 Task: Find connections with filter location Chipiona with filter topic #Automationwith filter profile language English with filter current company Hyundai Motor India Ltd. with filter school Hans Raj College with filter industry Recreational Facilities with filter service category Video Animation with filter keywords title Artist
Action: Mouse moved to (541, 68)
Screenshot: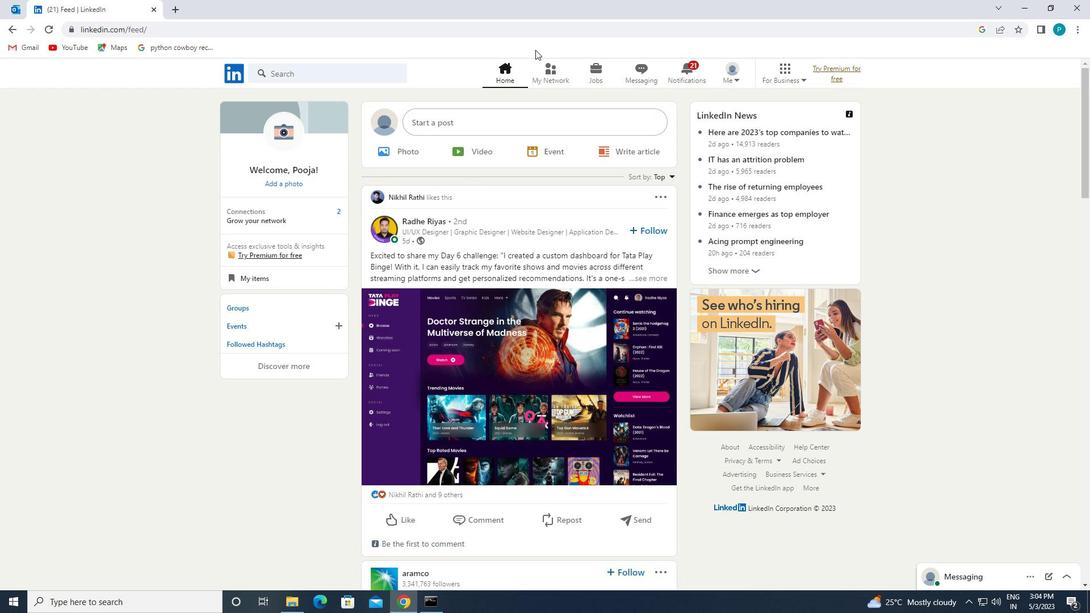 
Action: Mouse pressed left at (541, 68)
Screenshot: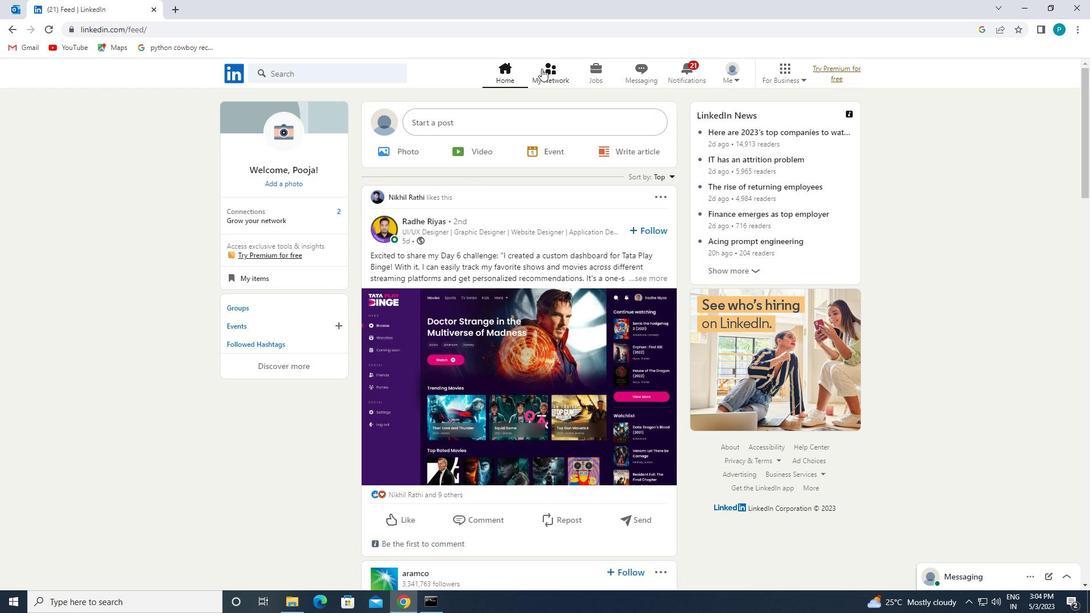 
Action: Mouse moved to (548, 72)
Screenshot: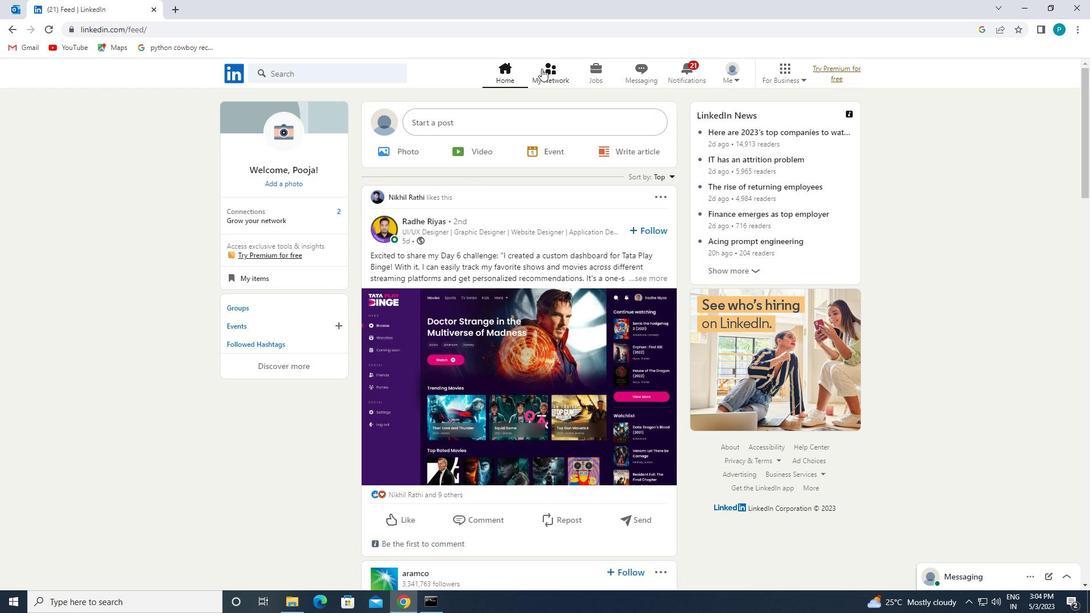 
Action: Mouse pressed left at (548, 72)
Screenshot: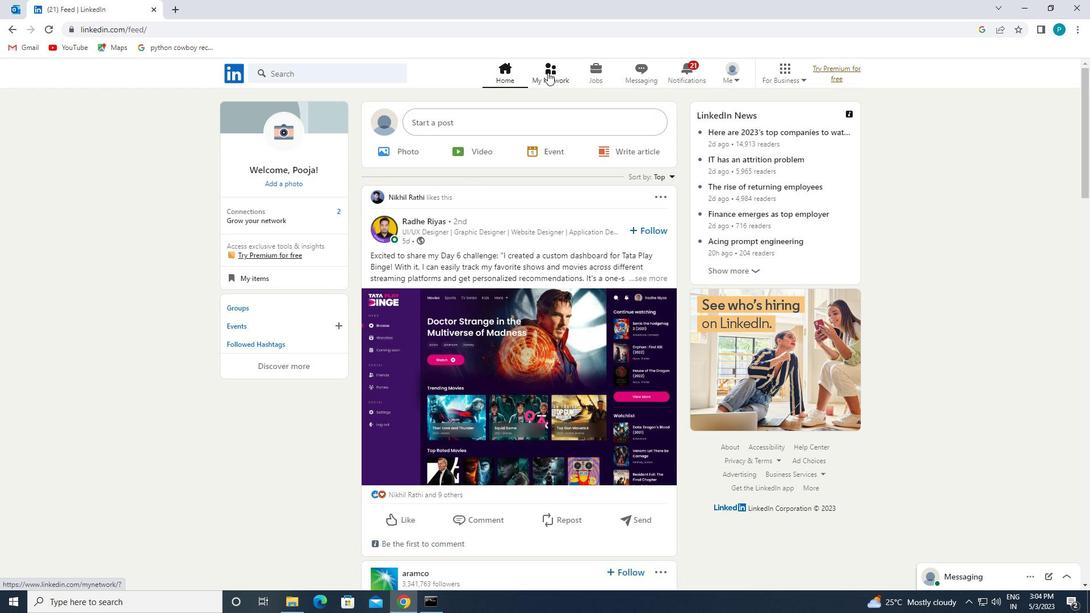 
Action: Mouse moved to (347, 138)
Screenshot: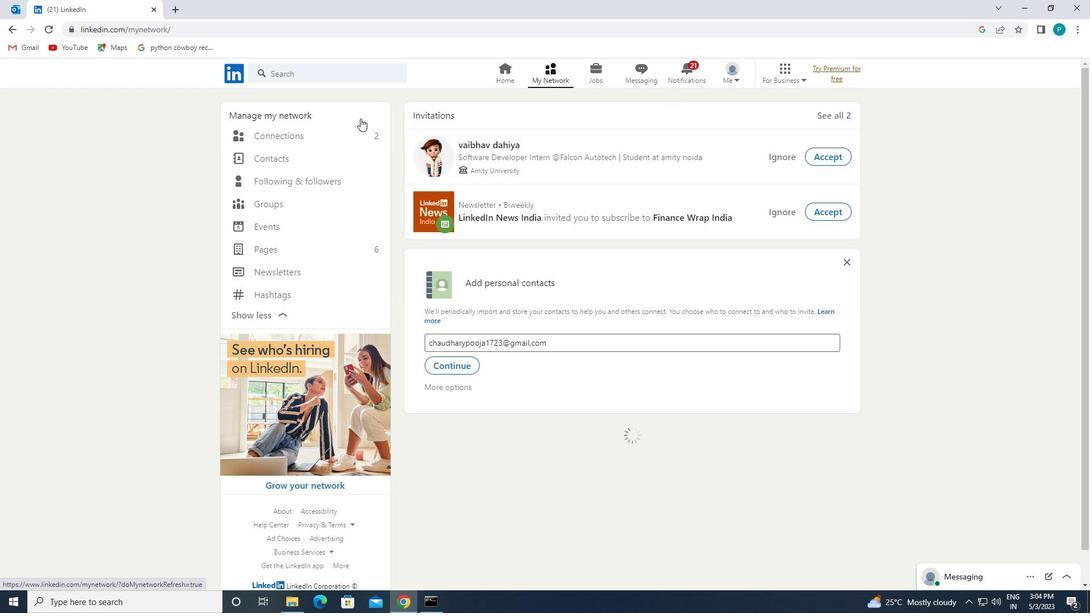 
Action: Mouse pressed left at (347, 138)
Screenshot: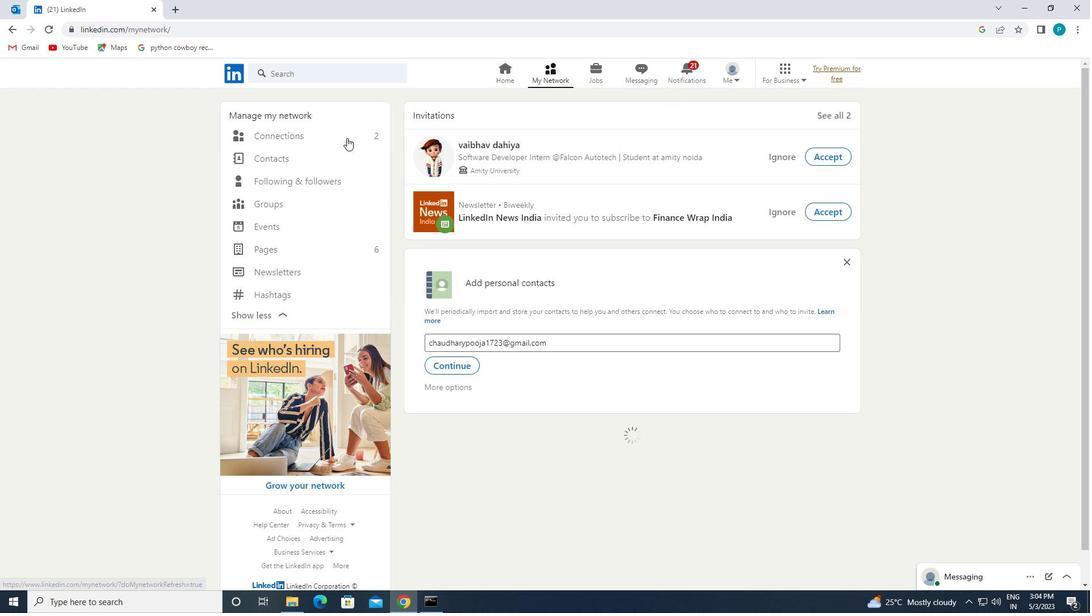 
Action: Mouse moved to (609, 143)
Screenshot: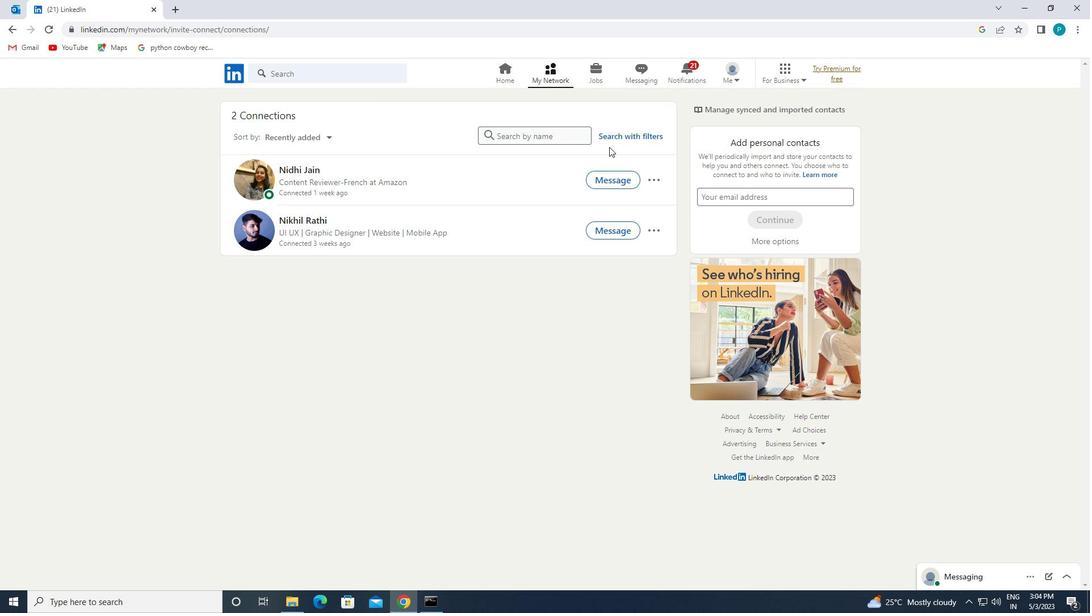 
Action: Mouse pressed left at (609, 143)
Screenshot: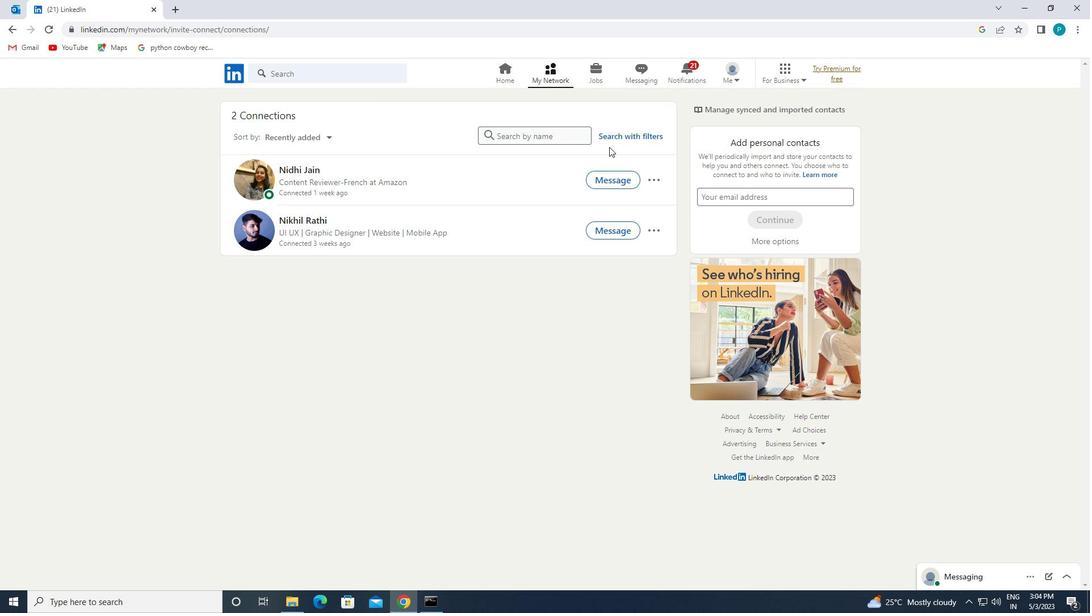 
Action: Mouse moved to (608, 132)
Screenshot: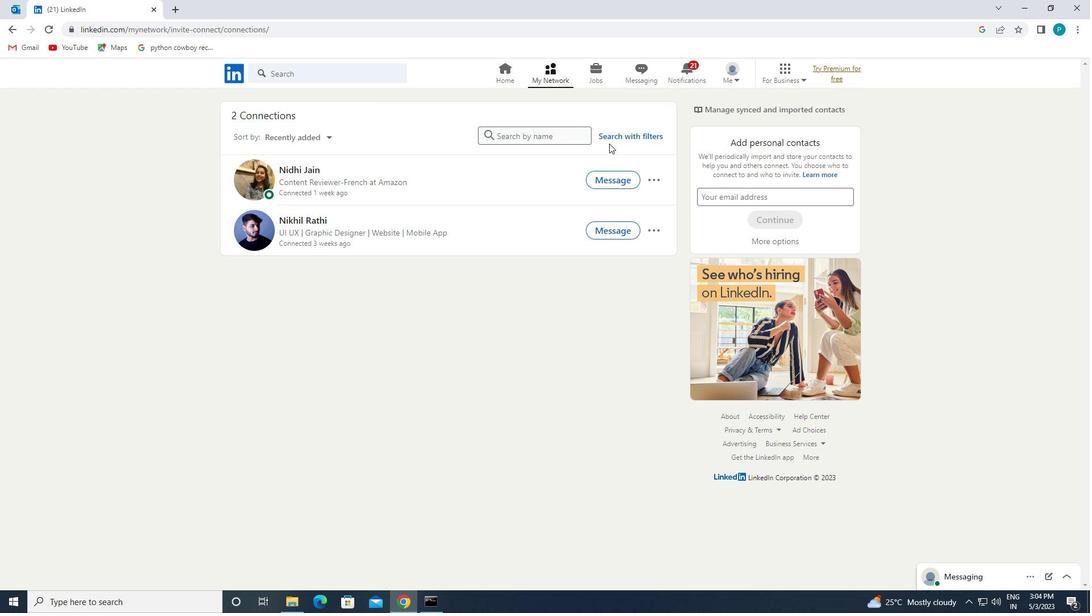 
Action: Mouse pressed left at (608, 132)
Screenshot: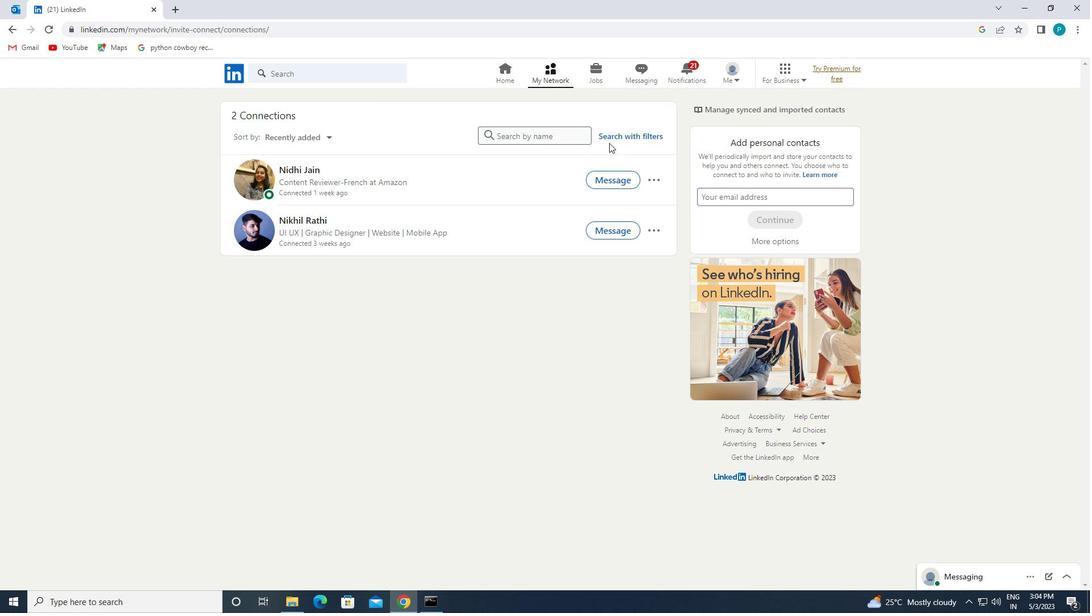 
Action: Mouse moved to (577, 106)
Screenshot: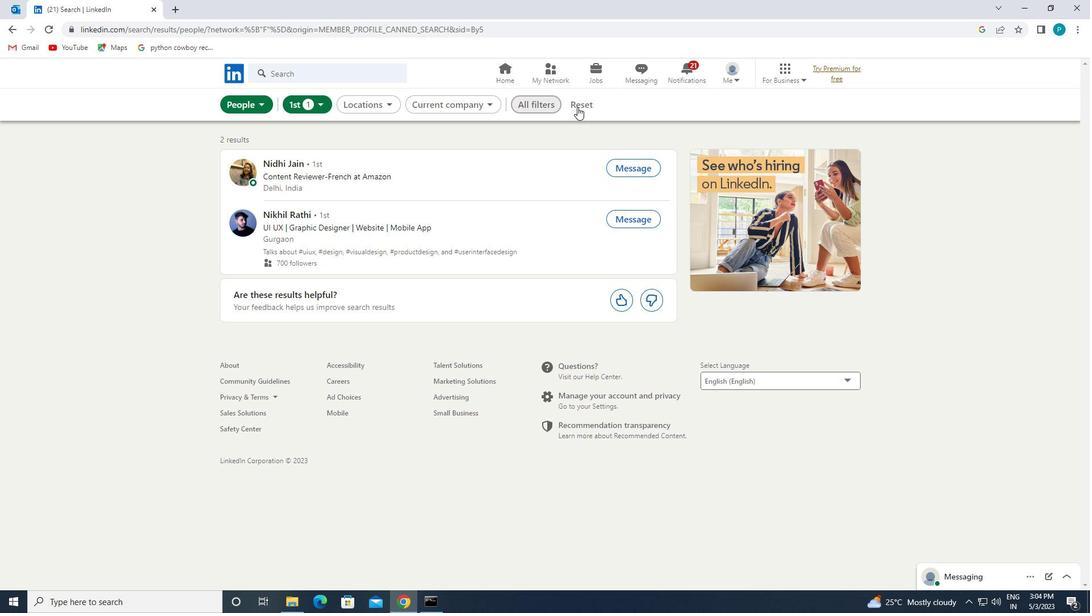 
Action: Mouse pressed left at (577, 106)
Screenshot: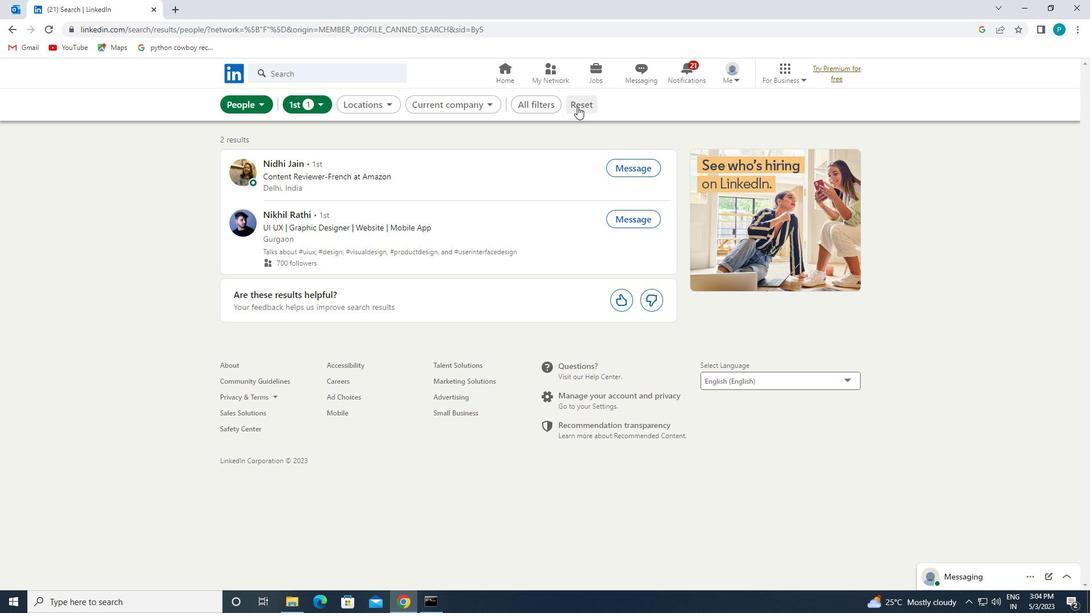 
Action: Mouse moved to (556, 104)
Screenshot: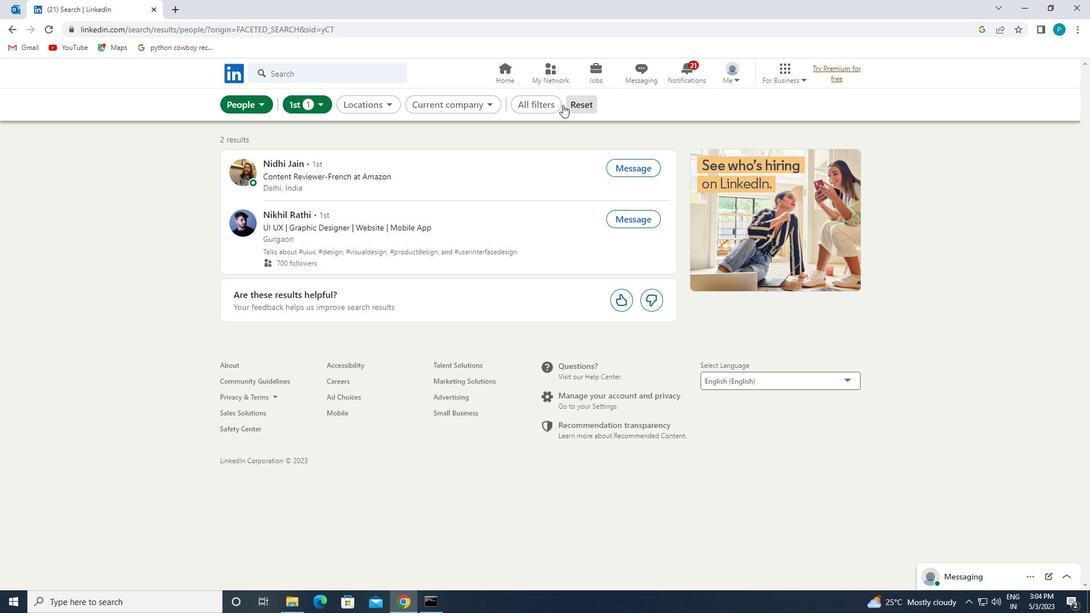 
Action: Mouse pressed left at (556, 104)
Screenshot: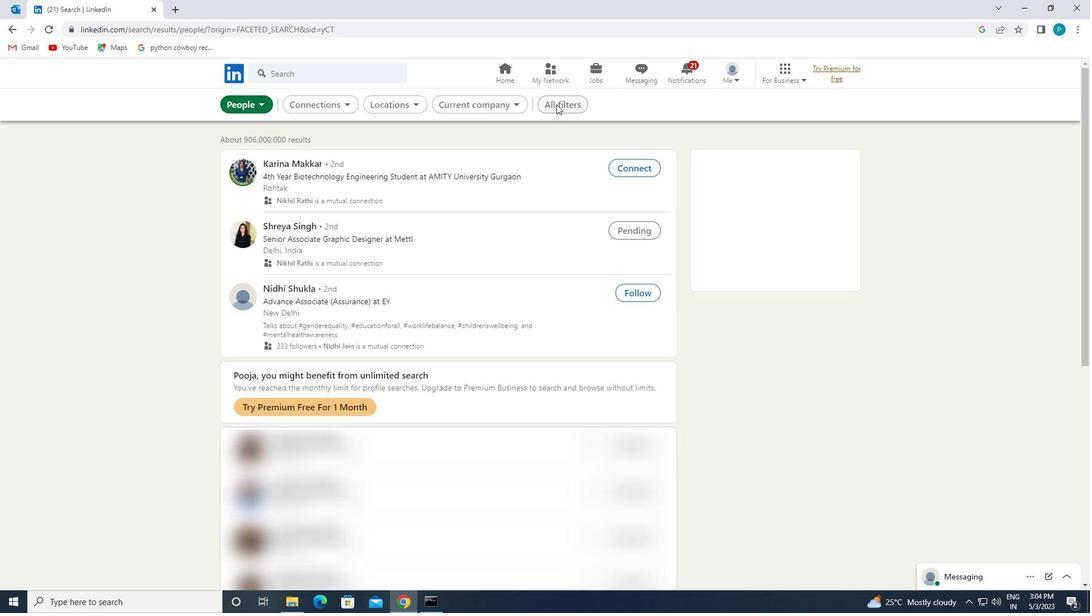 
Action: Mouse moved to (897, 297)
Screenshot: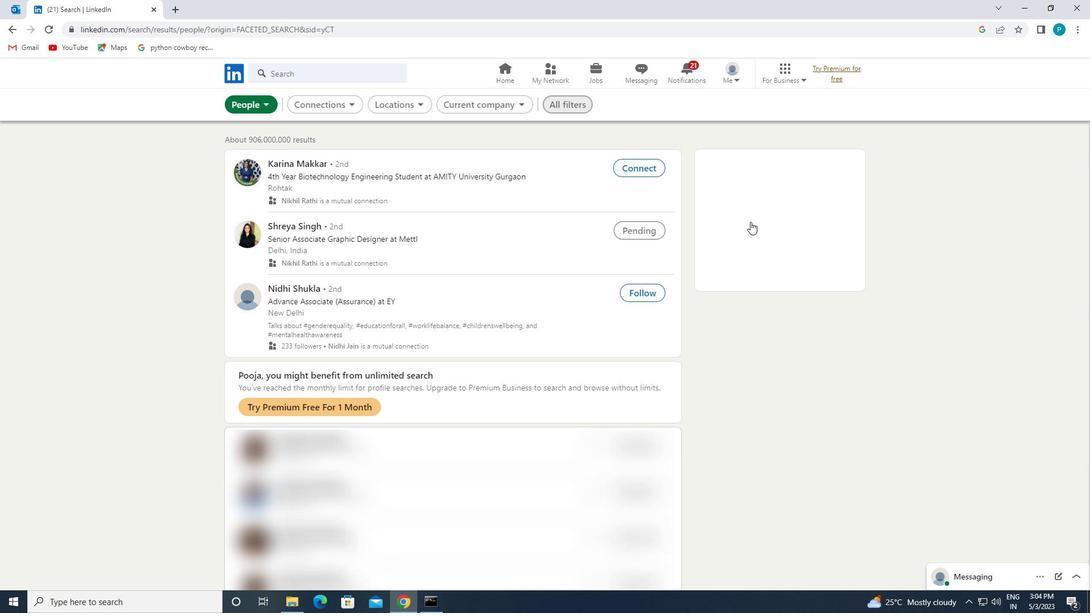 
Action: Mouse scrolled (897, 297) with delta (0, 0)
Screenshot: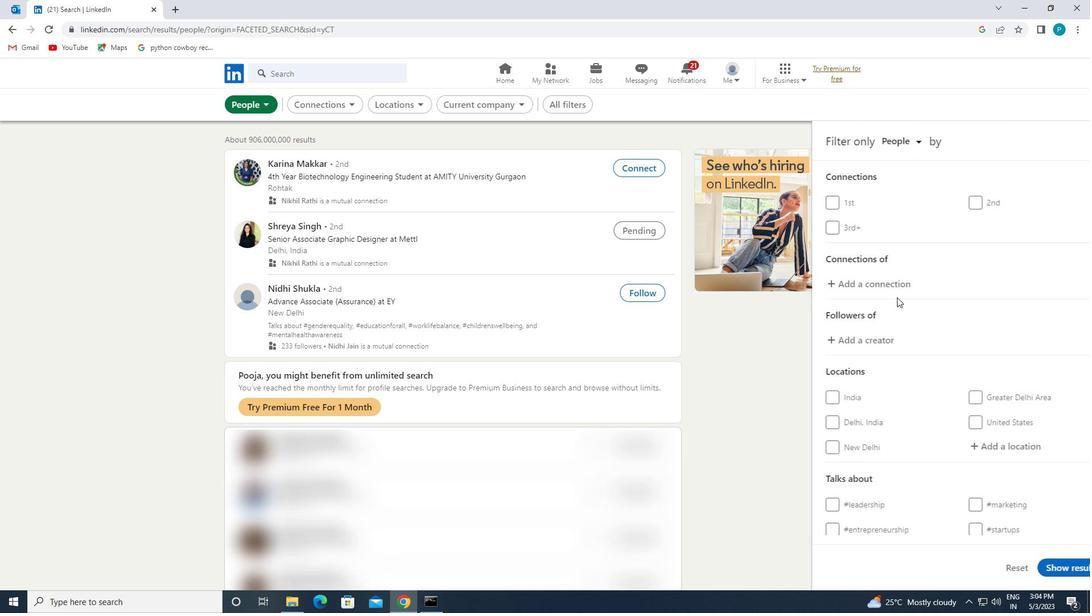 
Action: Mouse scrolled (897, 297) with delta (0, 0)
Screenshot: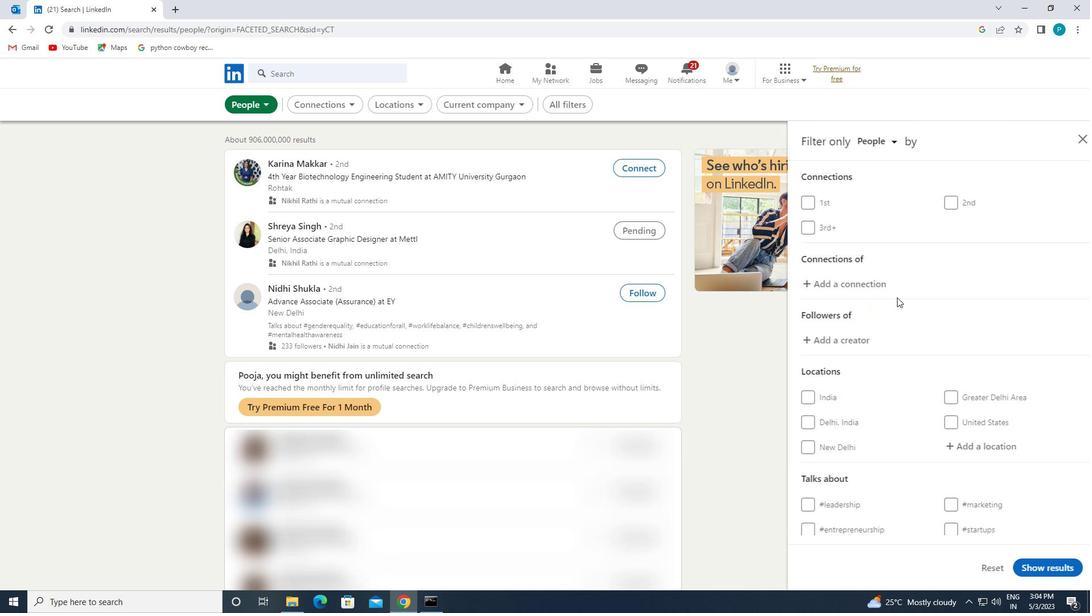 
Action: Mouse scrolled (897, 297) with delta (0, 0)
Screenshot: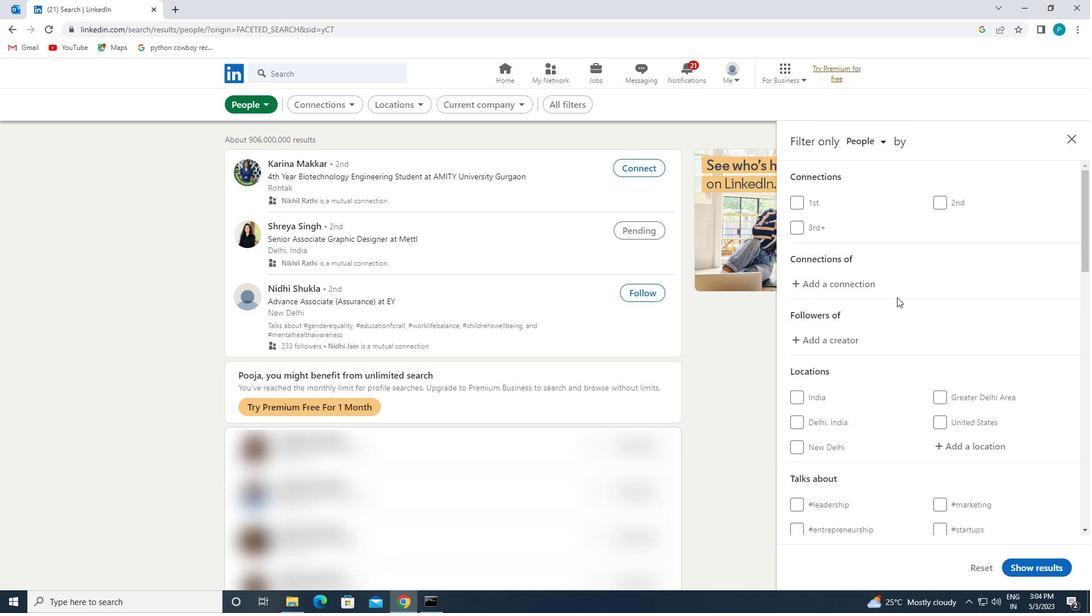 
Action: Mouse moved to (969, 280)
Screenshot: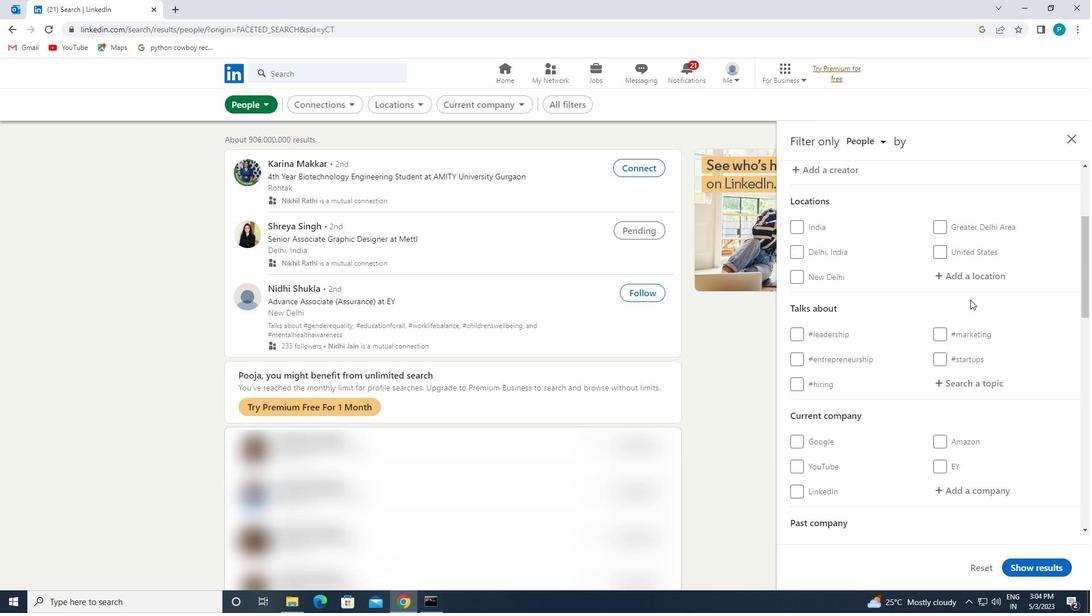 
Action: Mouse pressed left at (969, 280)
Screenshot: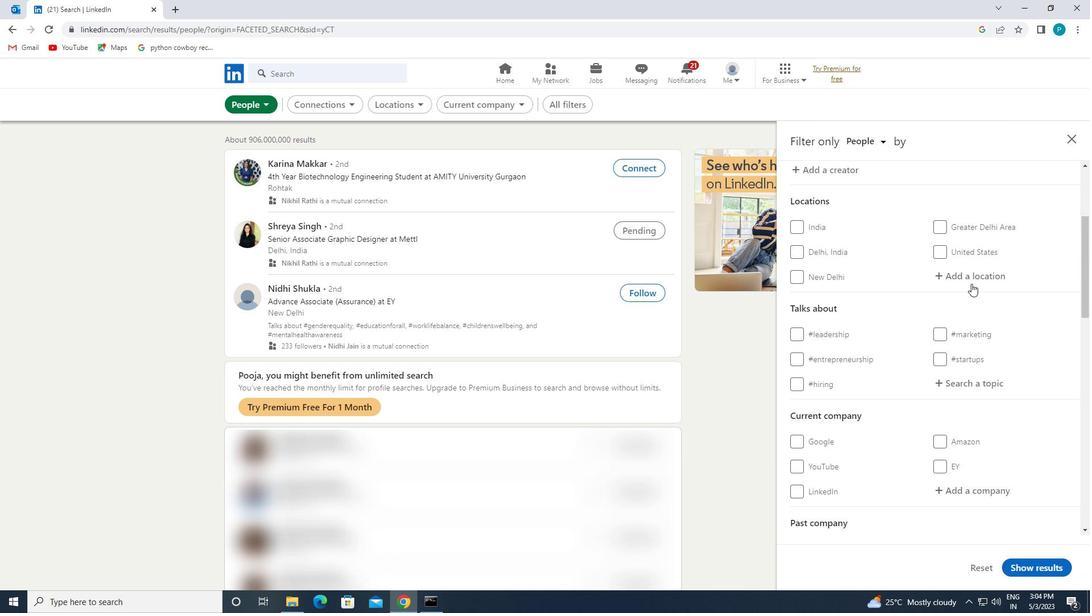 
Action: Key pressed <Key.caps_lock>c<Key.caps_lock>hpiona
Screenshot: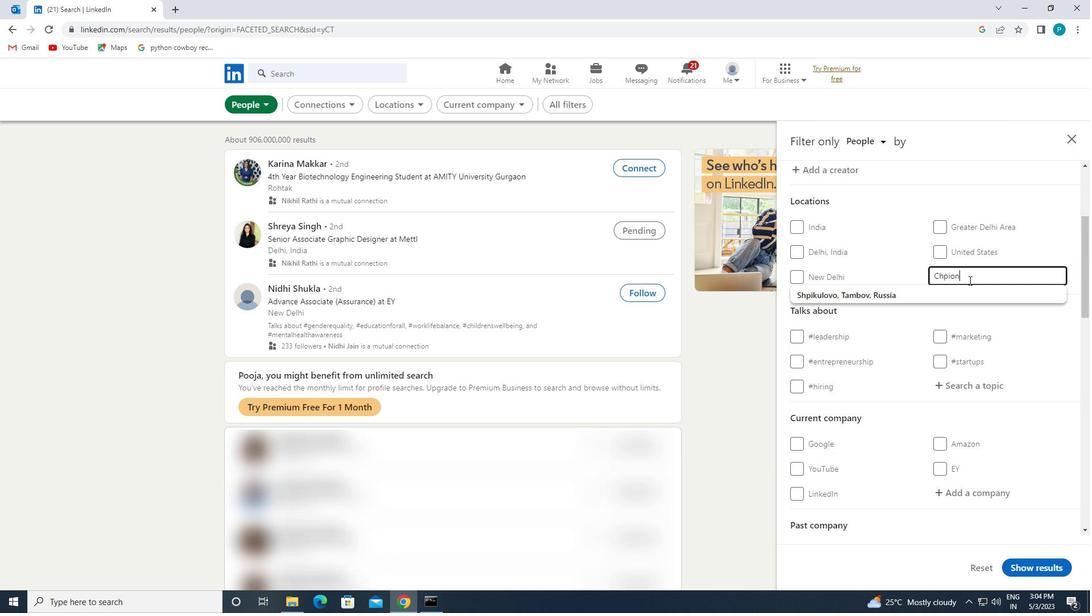 
Action: Mouse moved to (943, 280)
Screenshot: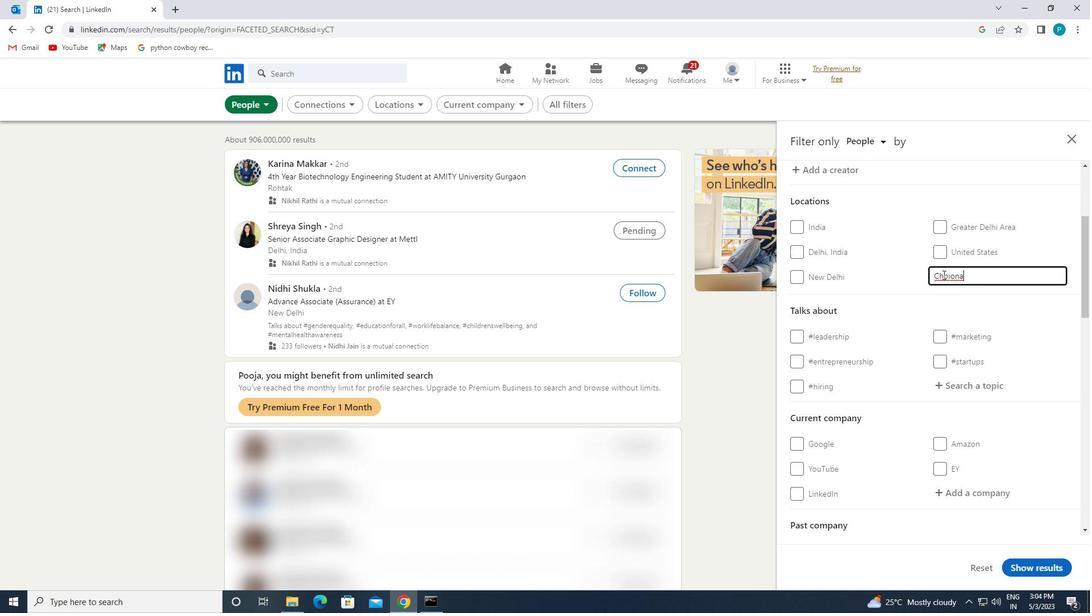 
Action: Mouse pressed left at (943, 280)
Screenshot: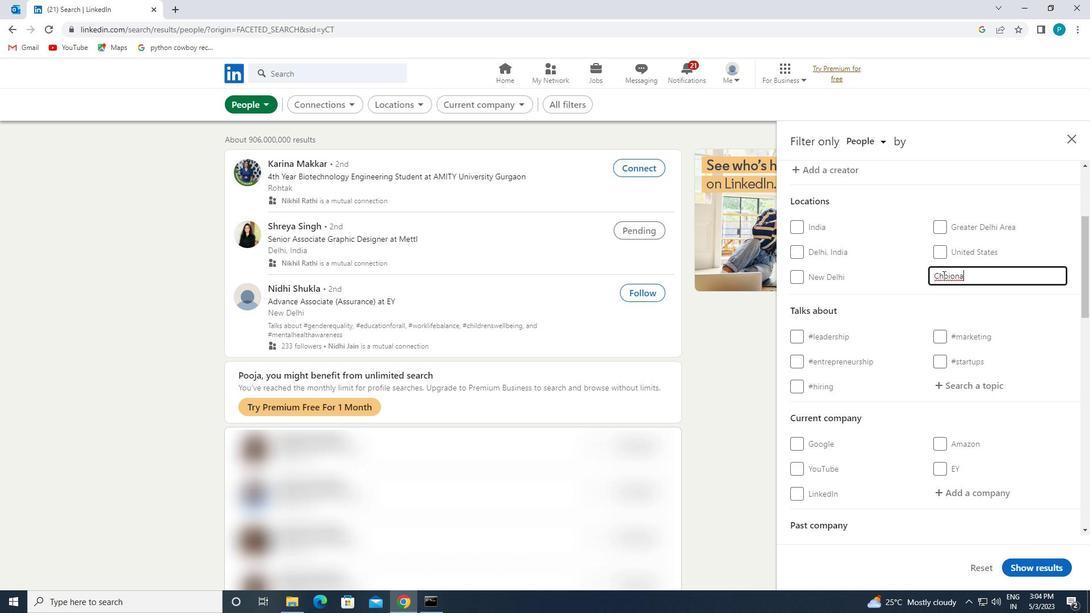 
Action: Mouse moved to (965, 298)
Screenshot: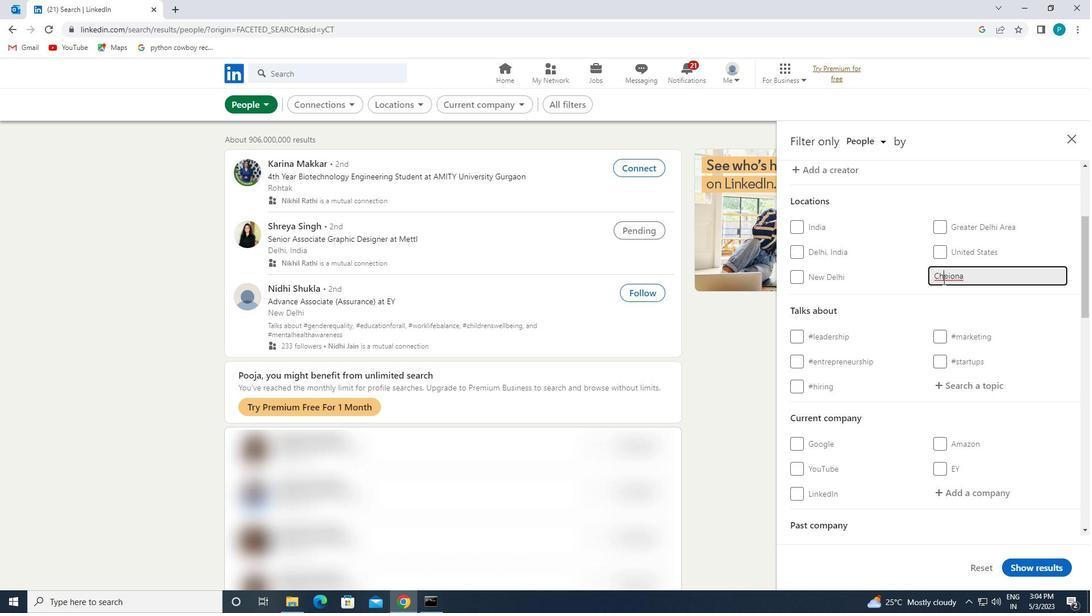 
Action: Key pressed i
Screenshot: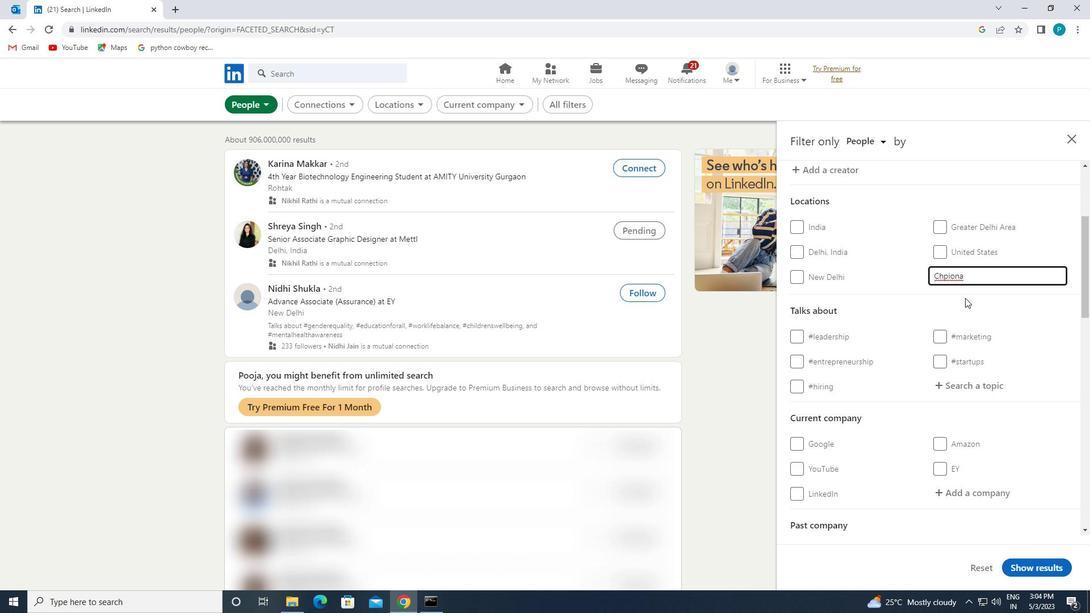 
Action: Mouse moved to (965, 298)
Screenshot: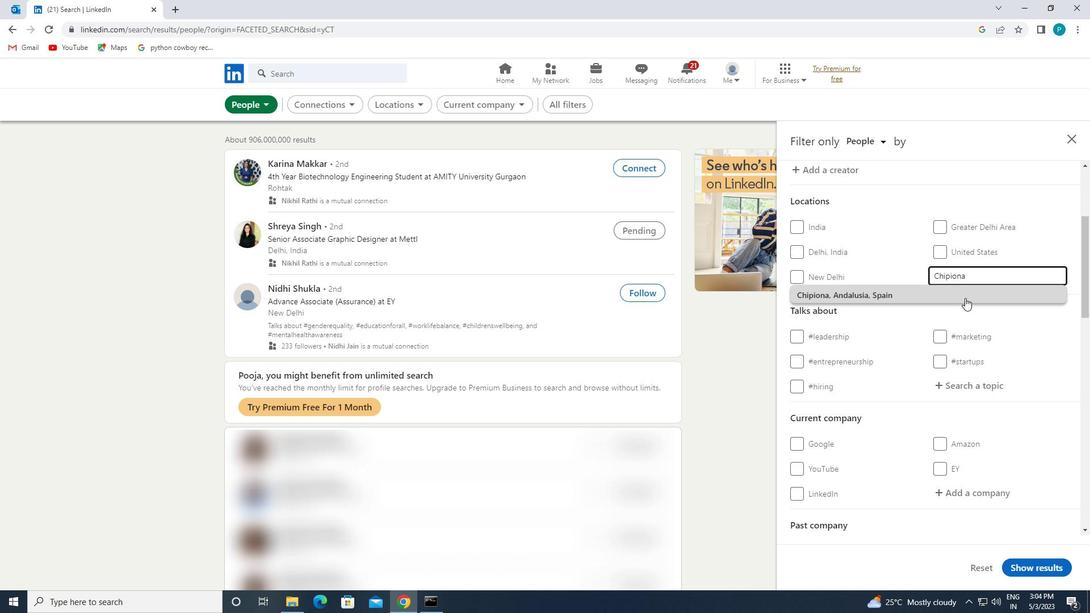 
Action: Mouse pressed left at (965, 298)
Screenshot: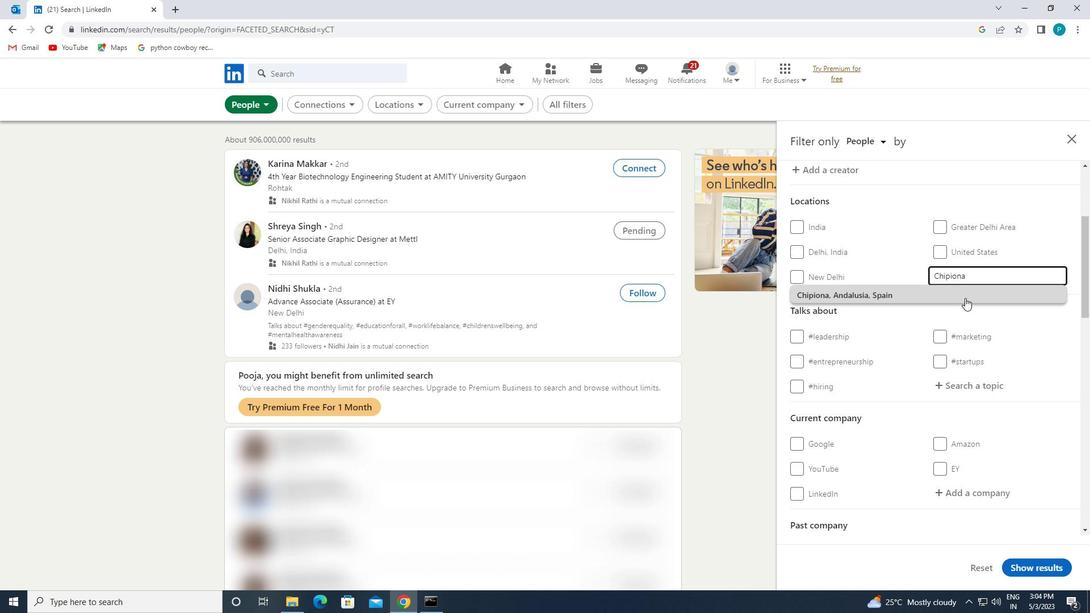 
Action: Mouse moved to (997, 403)
Screenshot: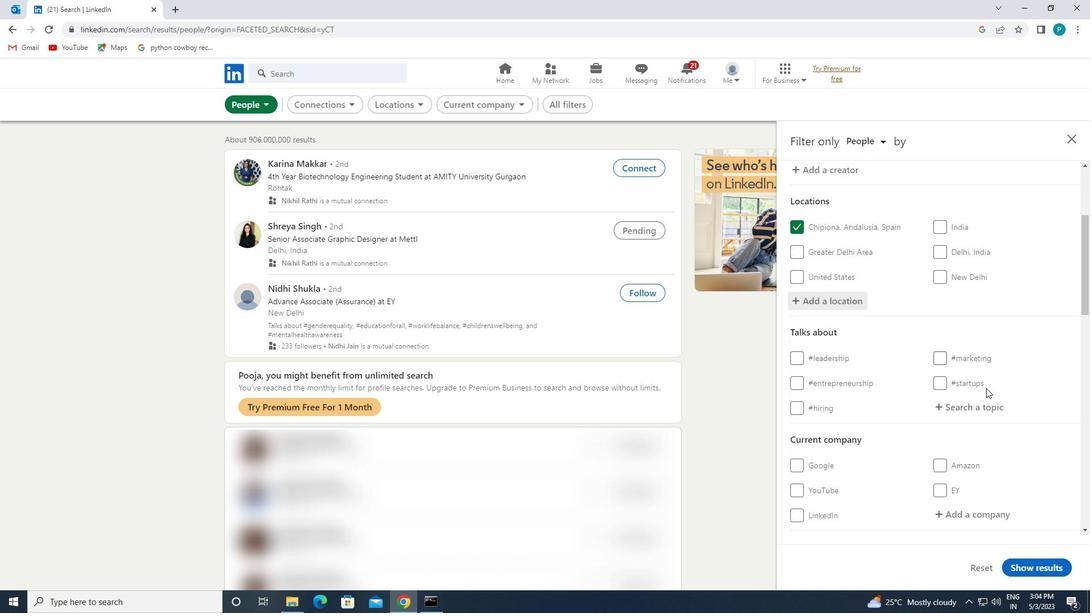
Action: Mouse pressed left at (997, 403)
Screenshot: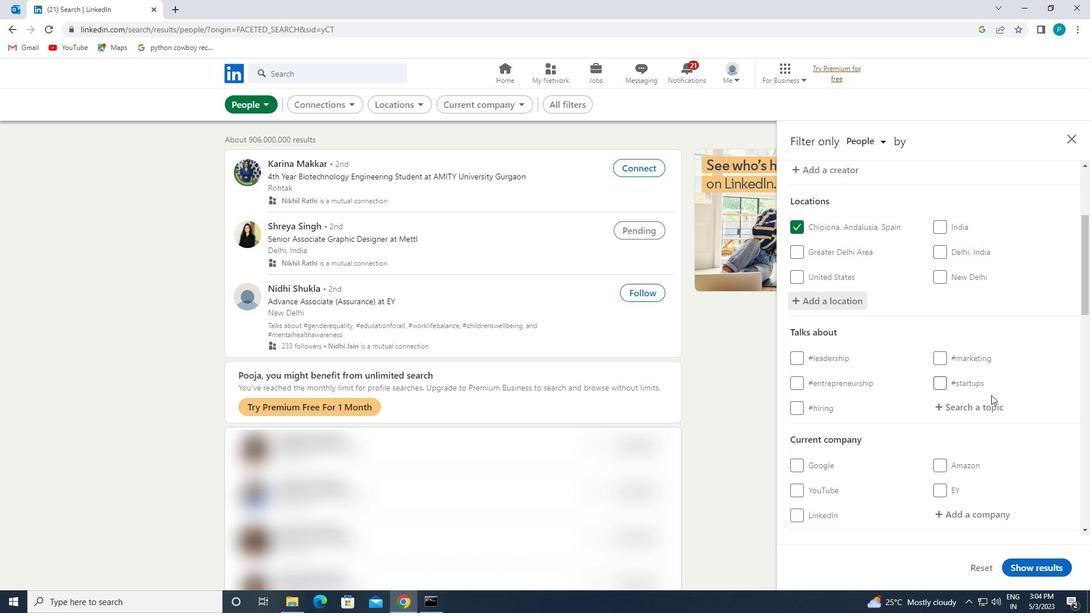 
Action: Key pressed <Key.shift>#<Key.caps_lock>A<Key.caps_lock>UTON<Key.backspace>MATION
Screenshot: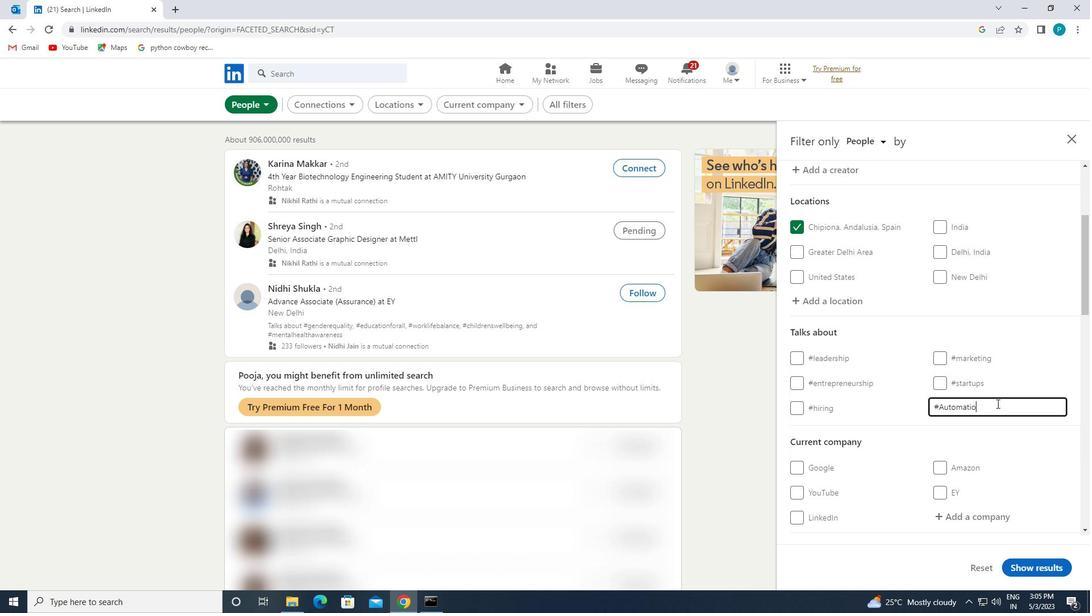 
Action: Mouse scrolled (997, 403) with delta (0, 0)
Screenshot: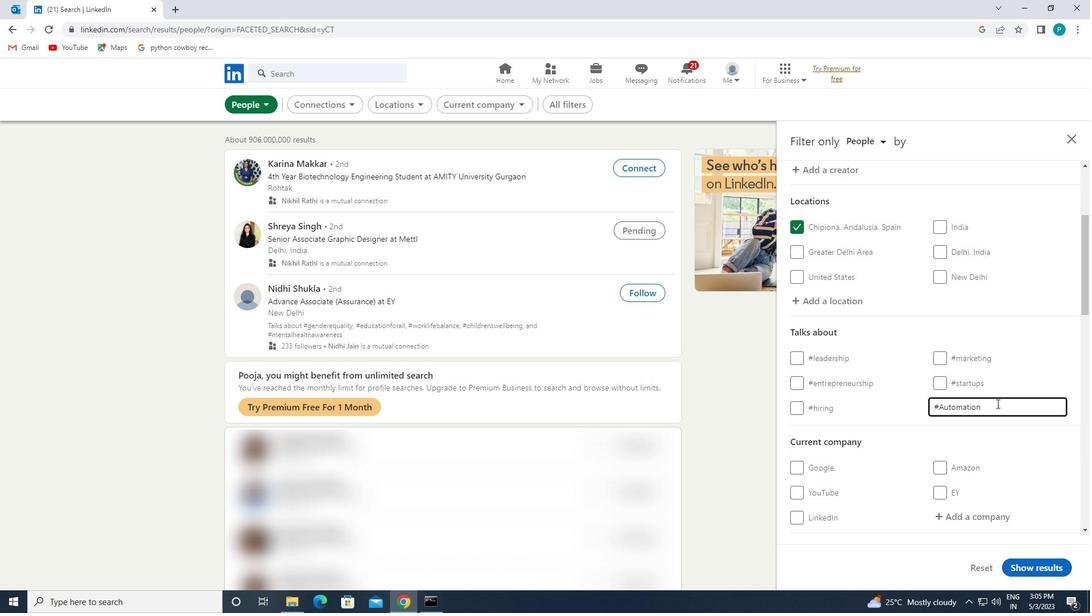 
Action: Mouse scrolled (997, 403) with delta (0, 0)
Screenshot: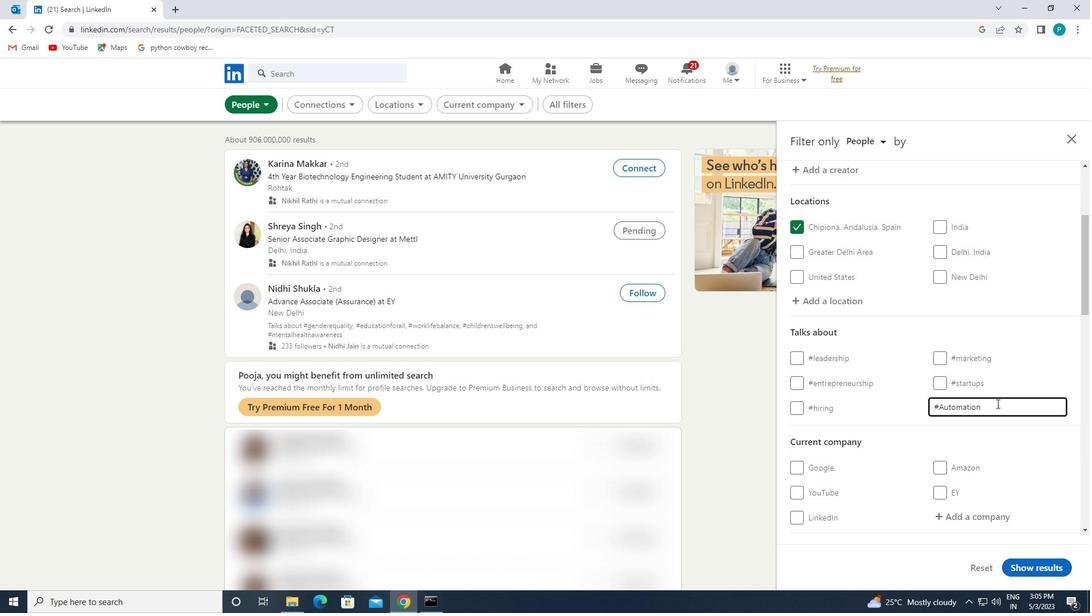 
Action: Mouse scrolled (997, 403) with delta (0, 0)
Screenshot: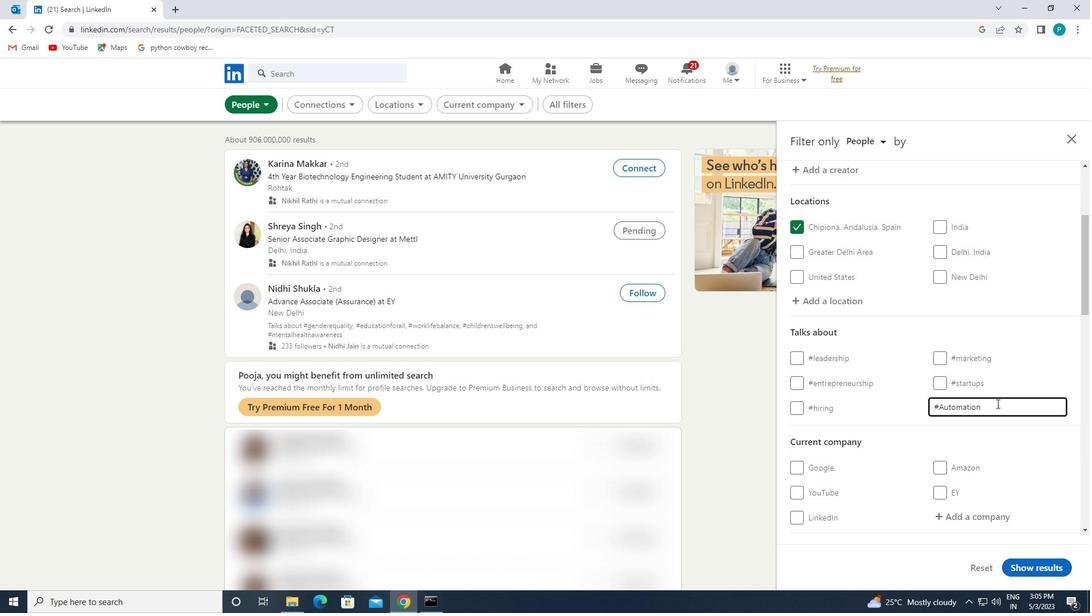 
Action: Mouse moved to (903, 395)
Screenshot: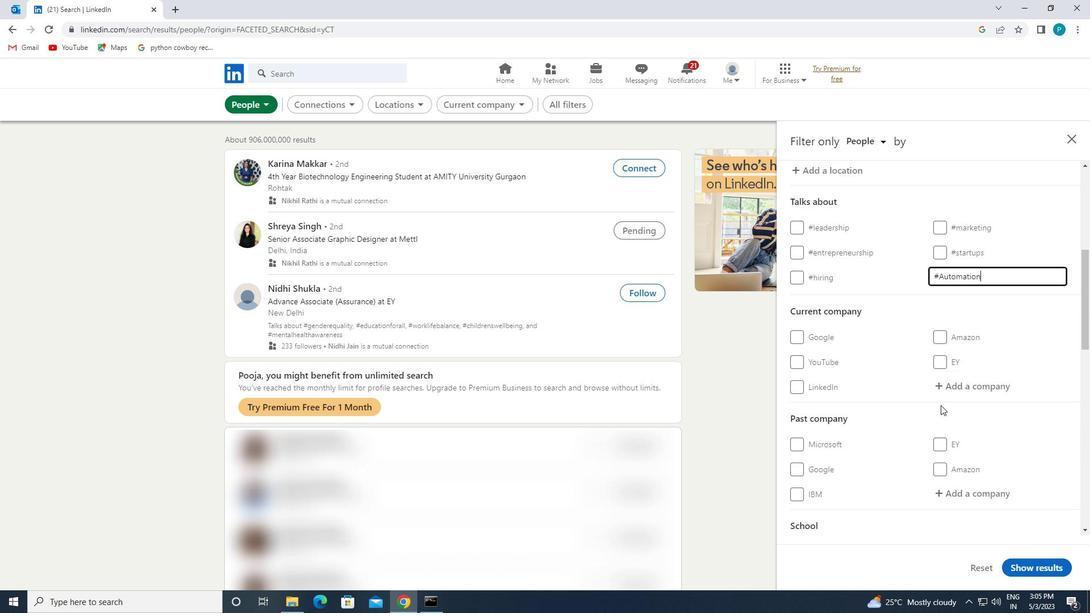 
Action: Mouse scrolled (903, 395) with delta (0, 0)
Screenshot: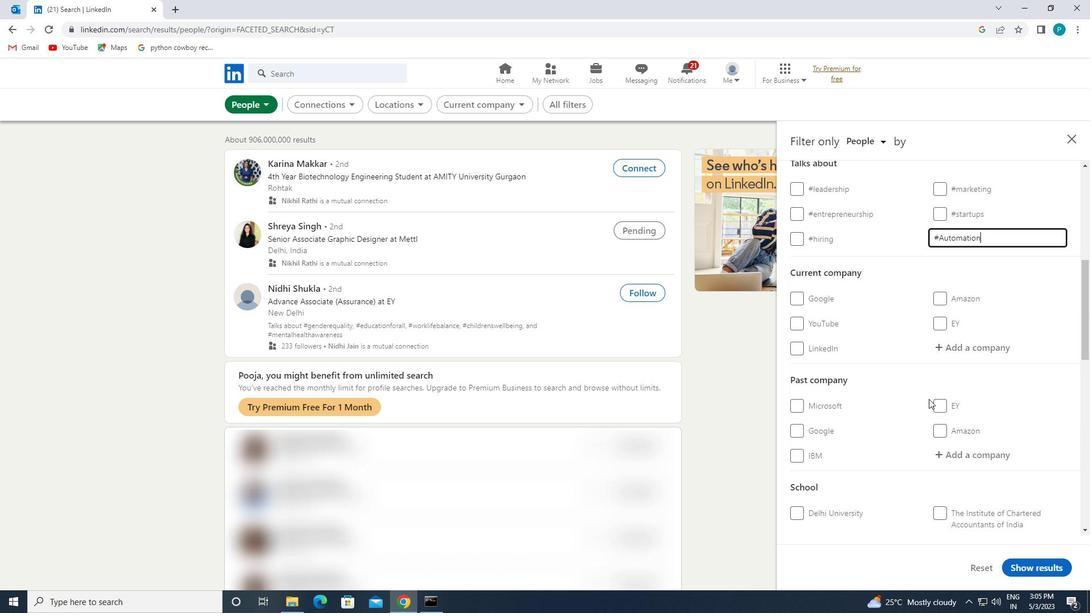 
Action: Mouse scrolled (903, 395) with delta (0, 0)
Screenshot: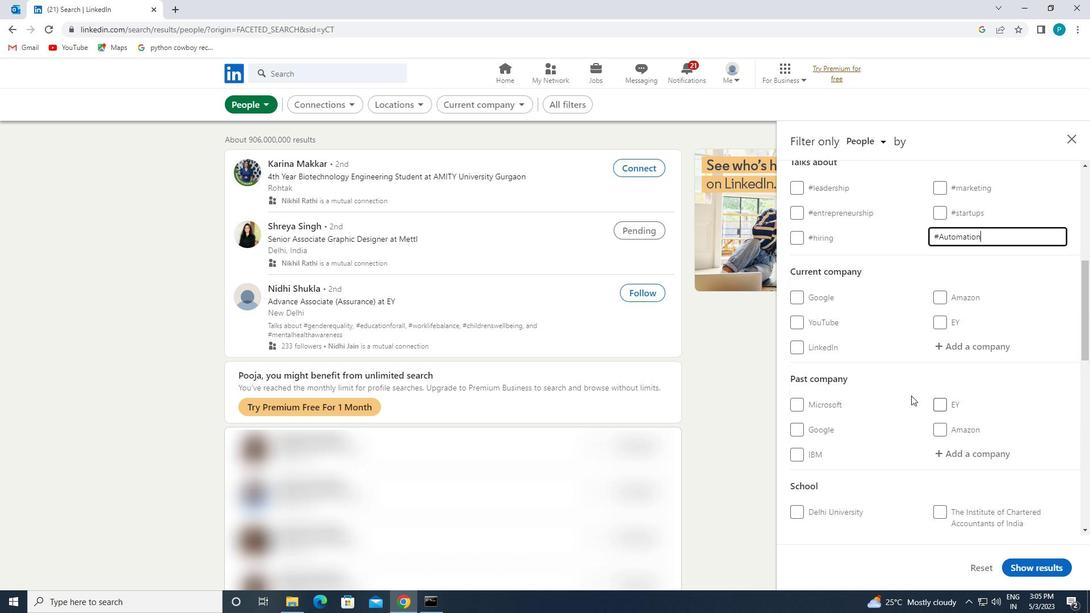 
Action: Mouse scrolled (903, 395) with delta (0, 0)
Screenshot: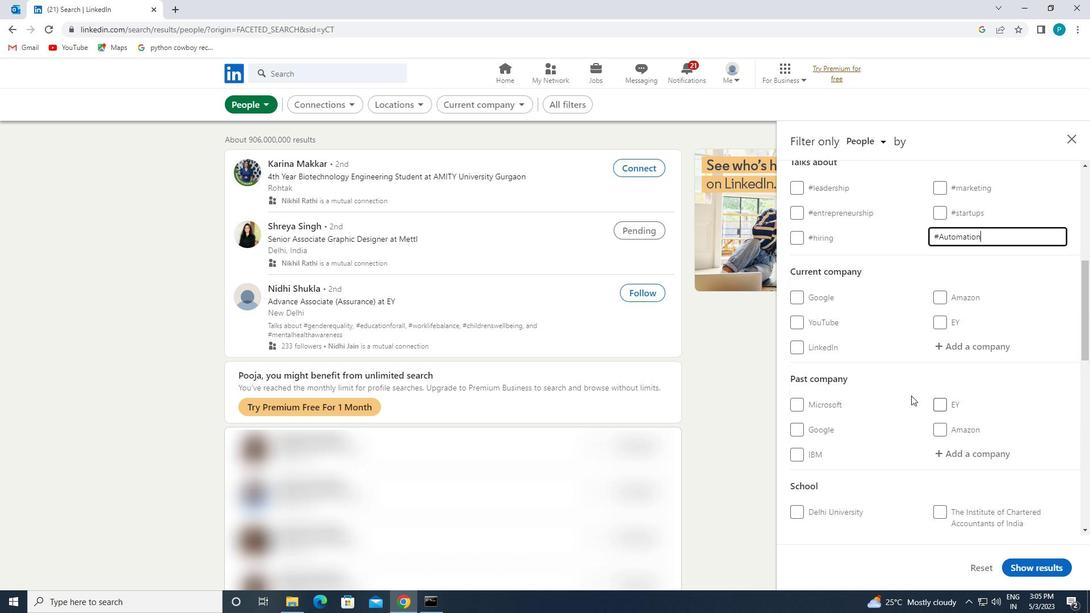 
Action: Mouse scrolled (903, 395) with delta (0, 0)
Screenshot: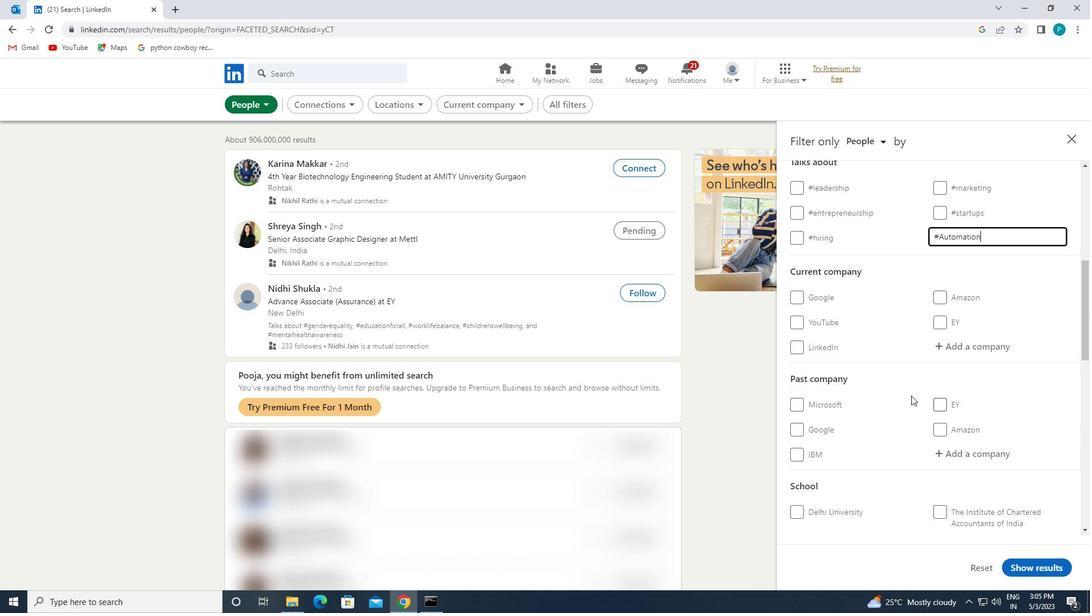 
Action: Mouse moved to (860, 431)
Screenshot: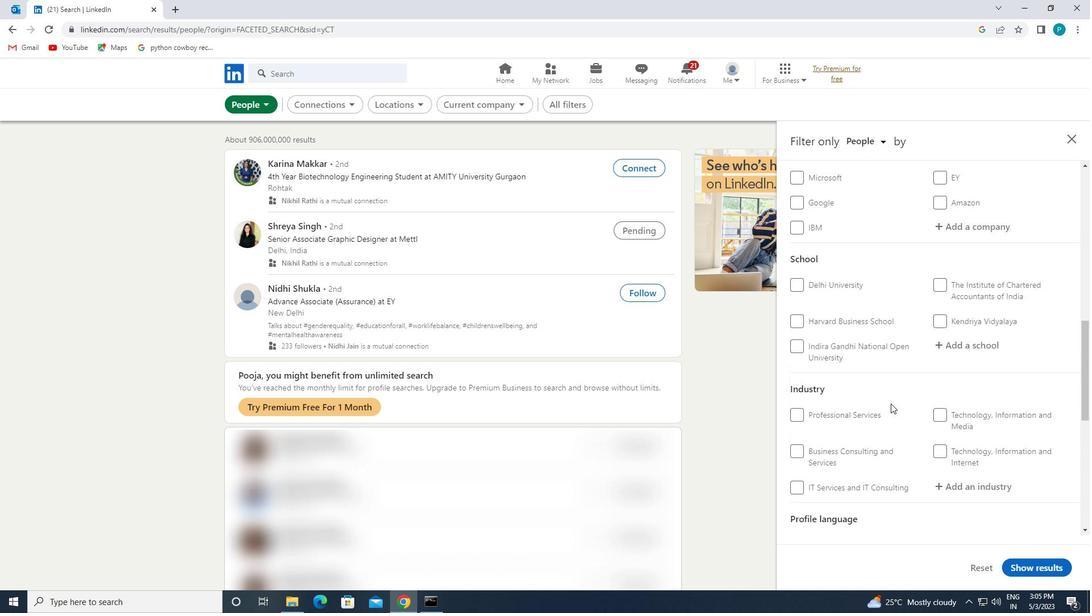 
Action: Mouse scrolled (860, 430) with delta (0, 0)
Screenshot: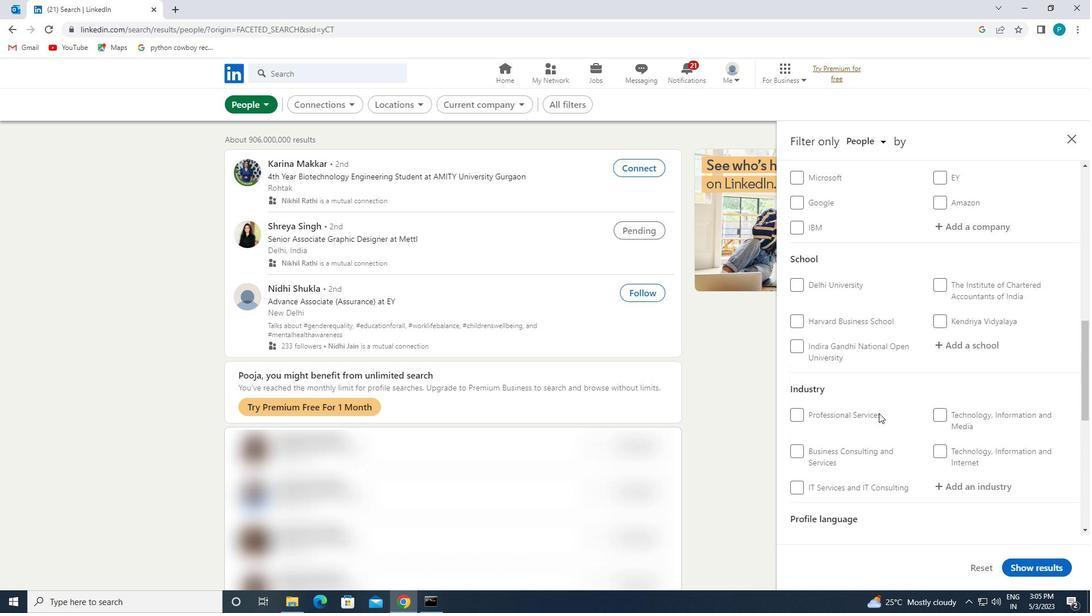 
Action: Mouse scrolled (860, 430) with delta (0, 0)
Screenshot: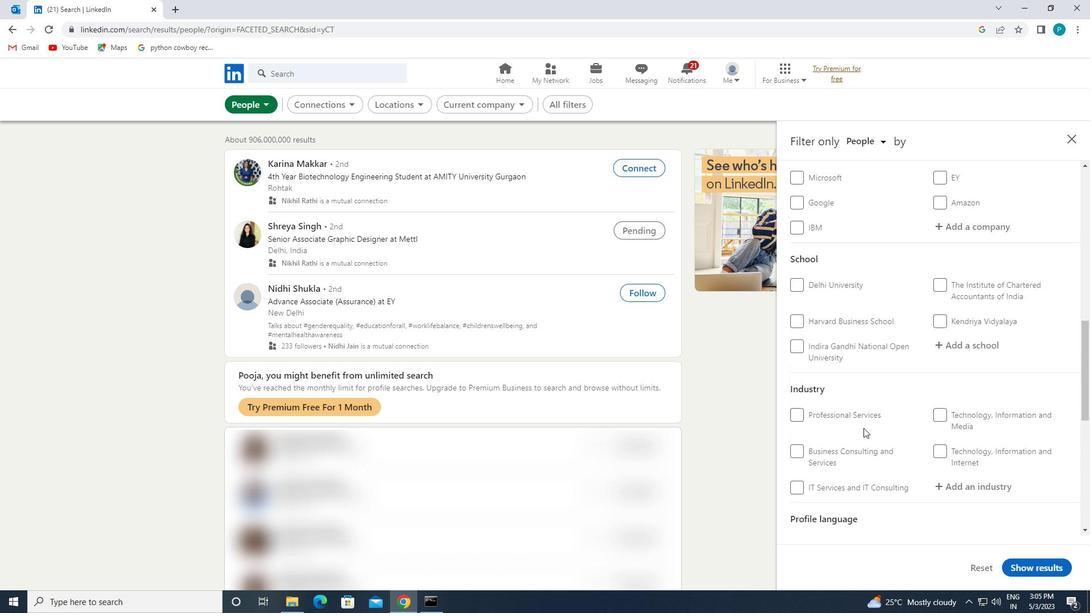 
Action: Mouse scrolled (860, 430) with delta (0, 0)
Screenshot: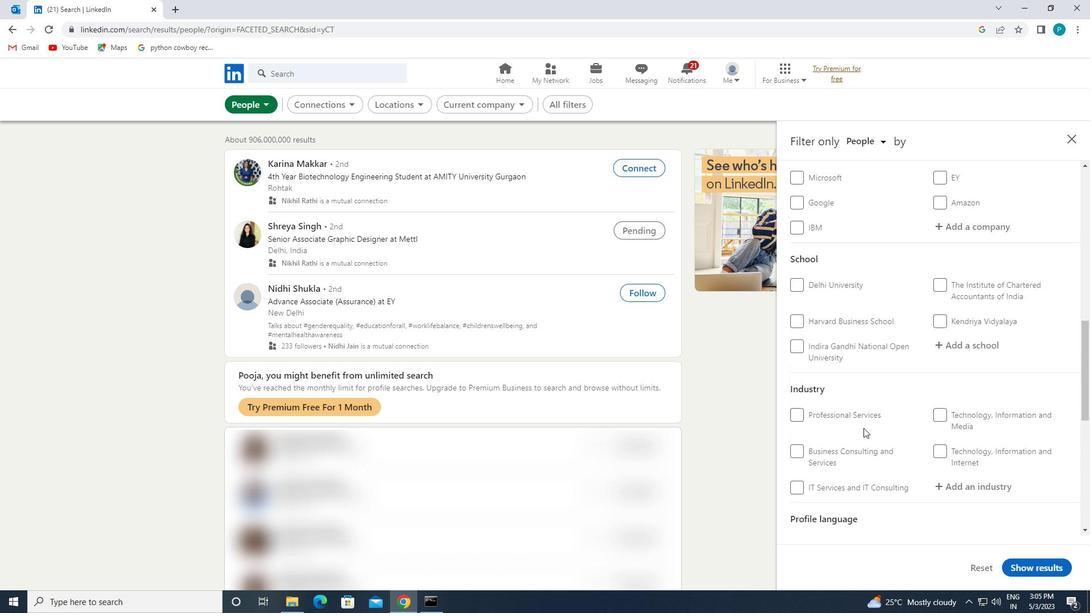 
Action: Mouse moved to (804, 378)
Screenshot: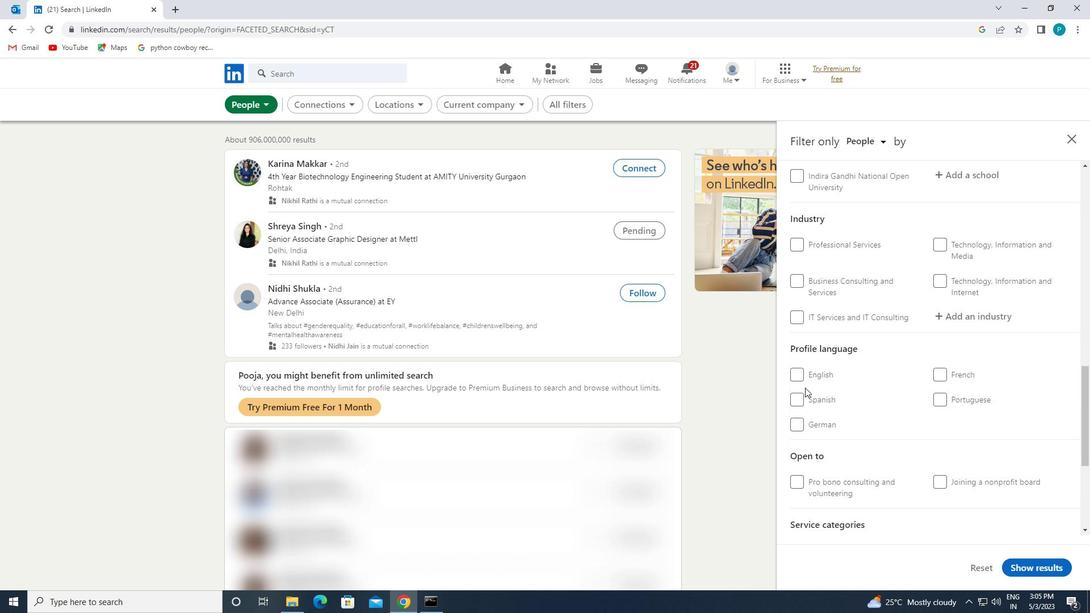 
Action: Mouse pressed left at (804, 378)
Screenshot: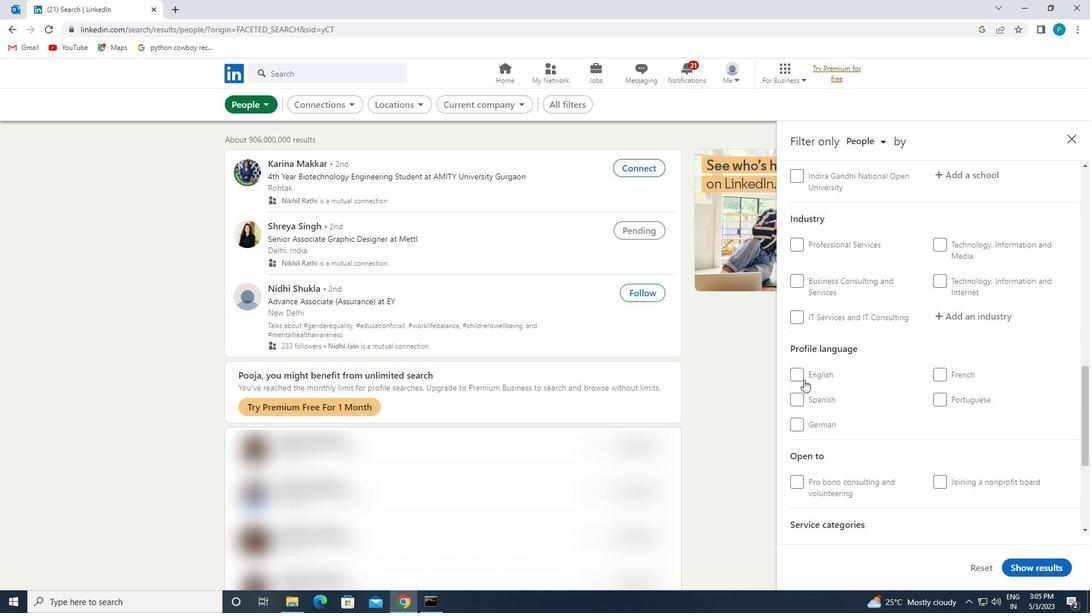 
Action: Mouse moved to (1090, 279)
Screenshot: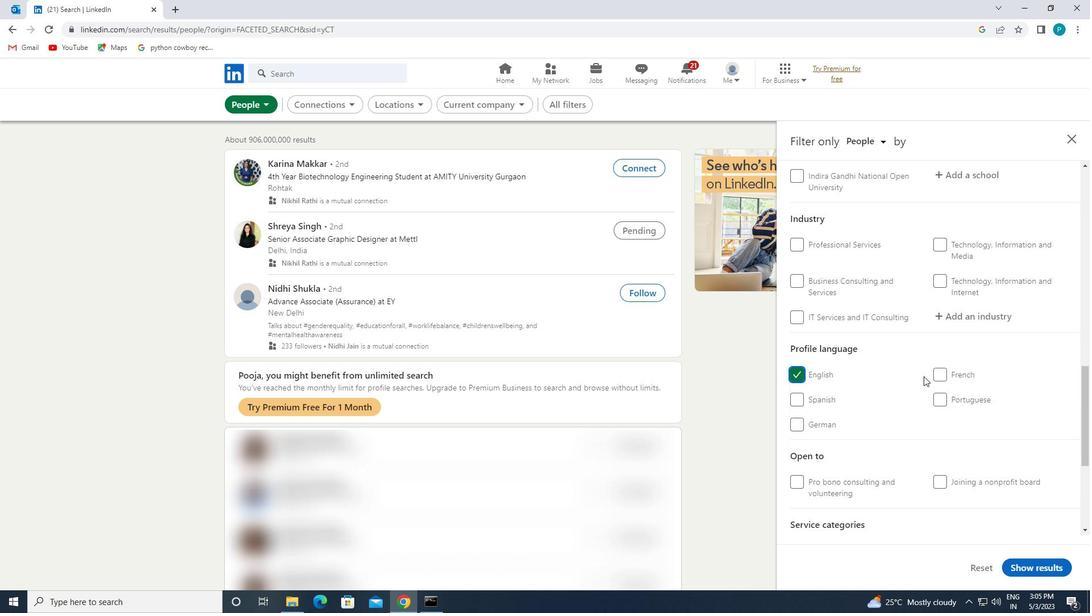 
Action: Mouse scrolled (1089, 280) with delta (0, 0)
Screenshot: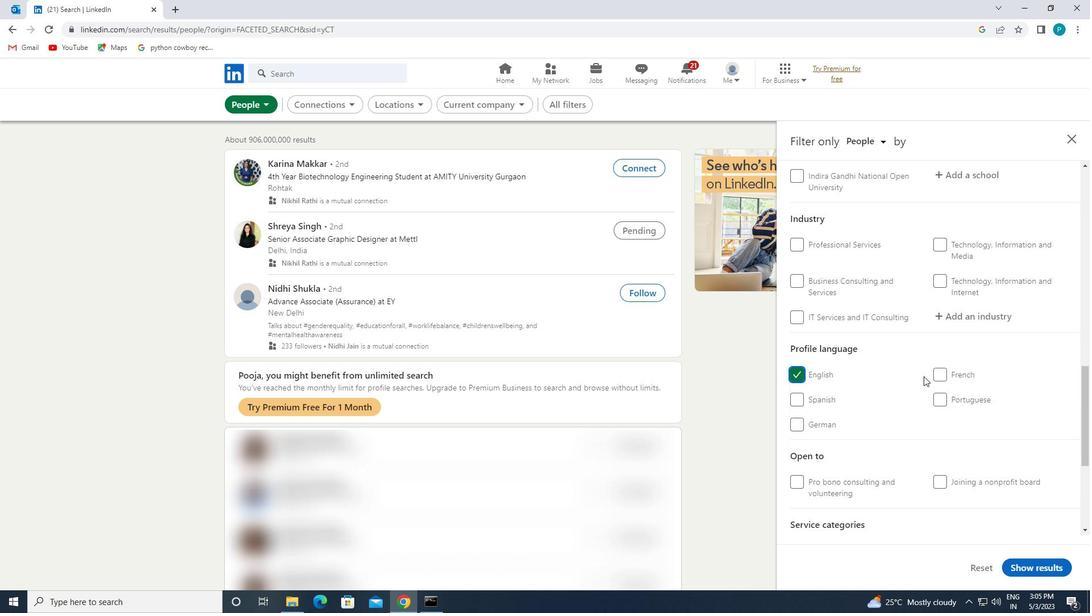 
Action: Mouse moved to (1089, 278)
Screenshot: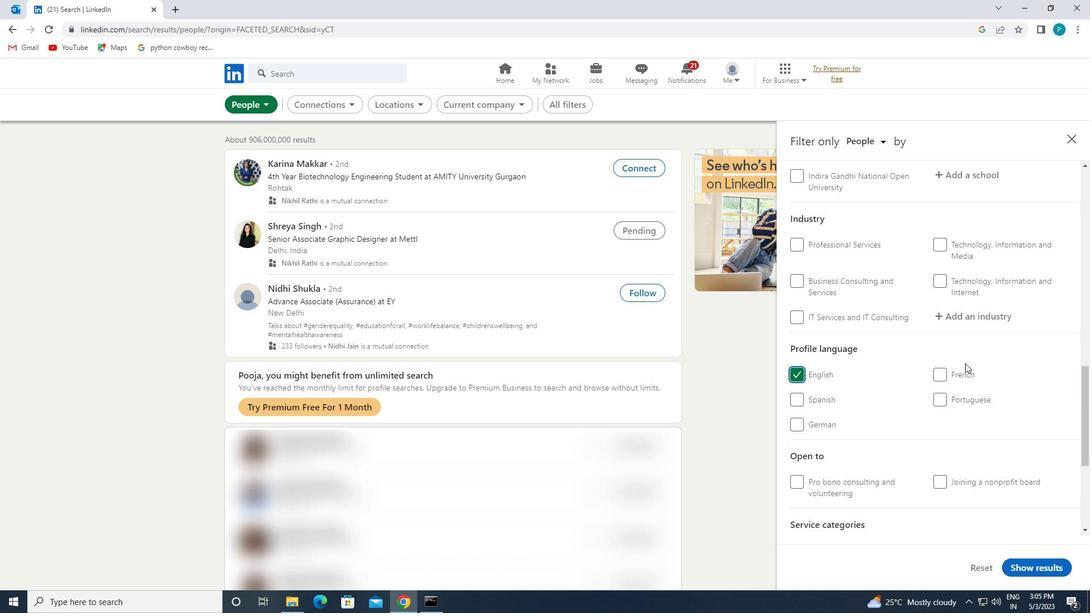 
Action: Mouse scrolled (1089, 279) with delta (0, 0)
Screenshot: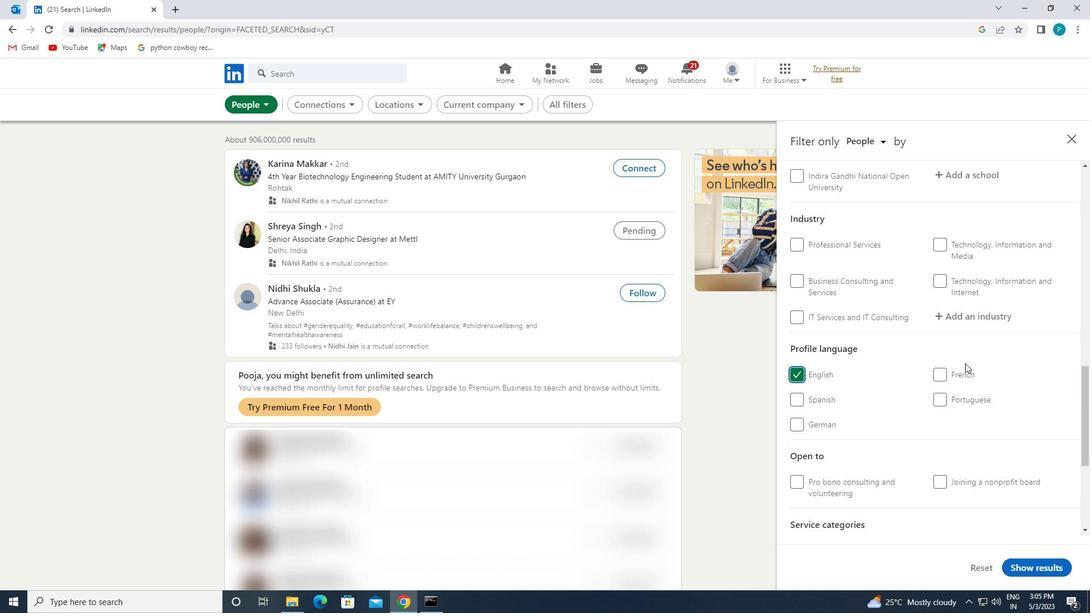 
Action: Mouse scrolled (1089, 279) with delta (0, 0)
Screenshot: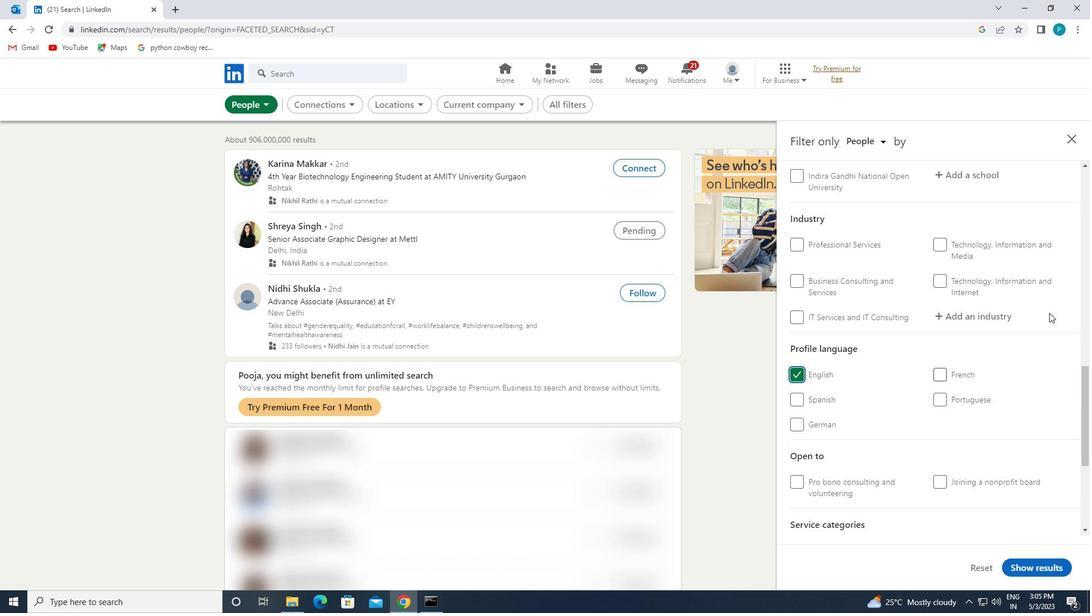 
Action: Mouse moved to (1088, 277)
Screenshot: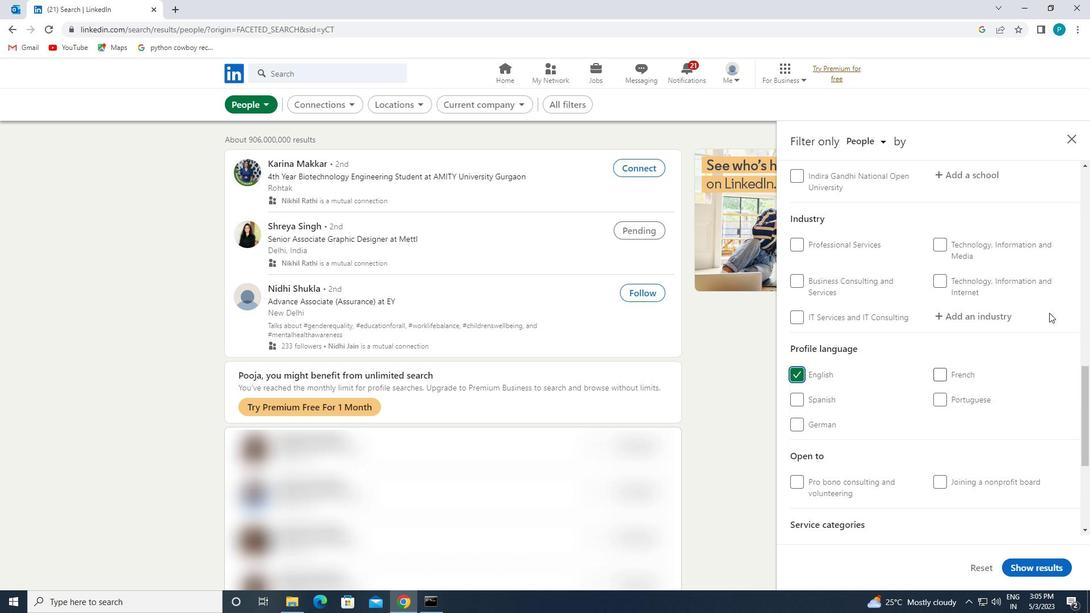 
Action: Mouse scrolled (1088, 277) with delta (0, 0)
Screenshot: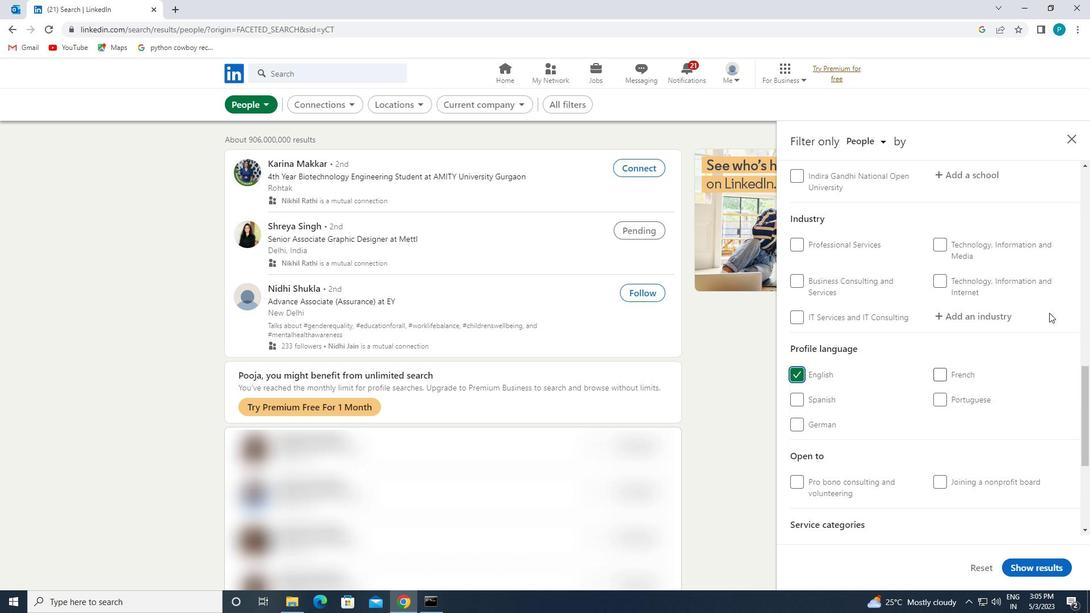 
Action: Mouse moved to (1029, 294)
Screenshot: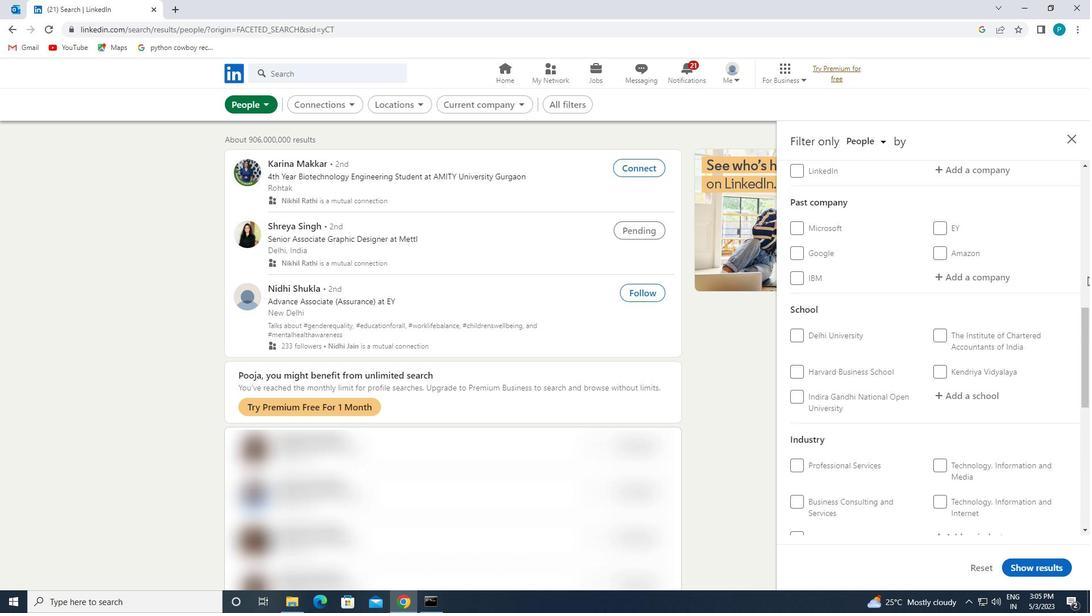 
Action: Mouse scrolled (1029, 294) with delta (0, 0)
Screenshot: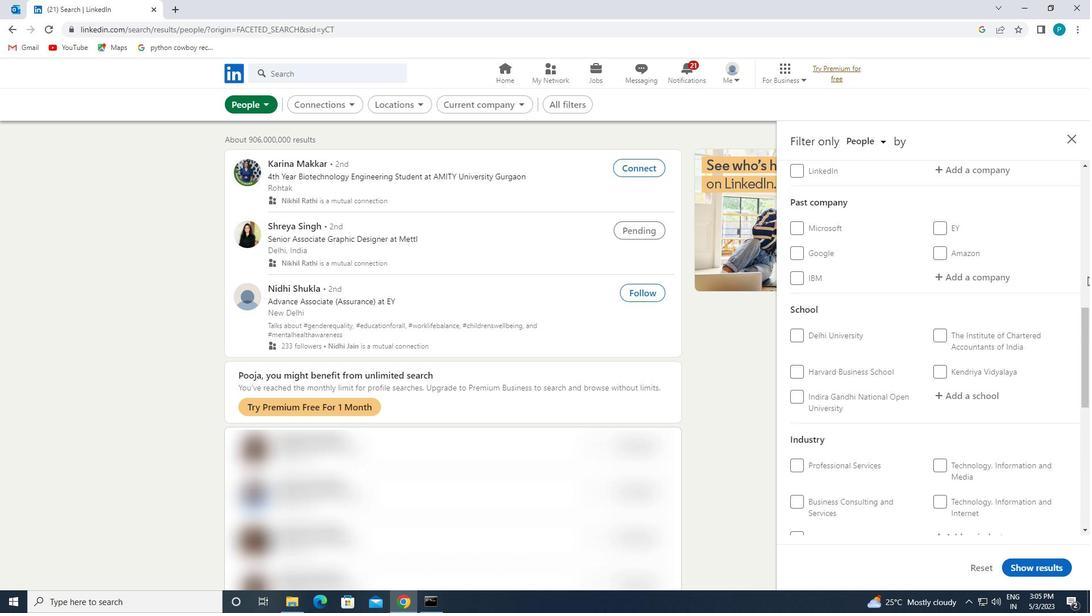 
Action: Mouse scrolled (1029, 294) with delta (0, 0)
Screenshot: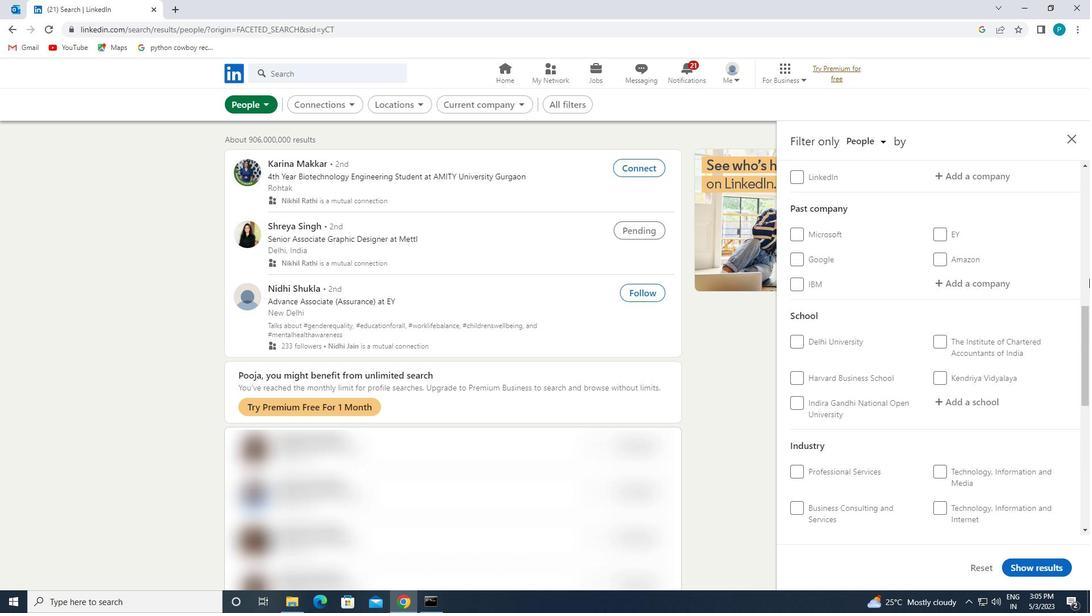 
Action: Mouse scrolled (1029, 294) with delta (0, 0)
Screenshot: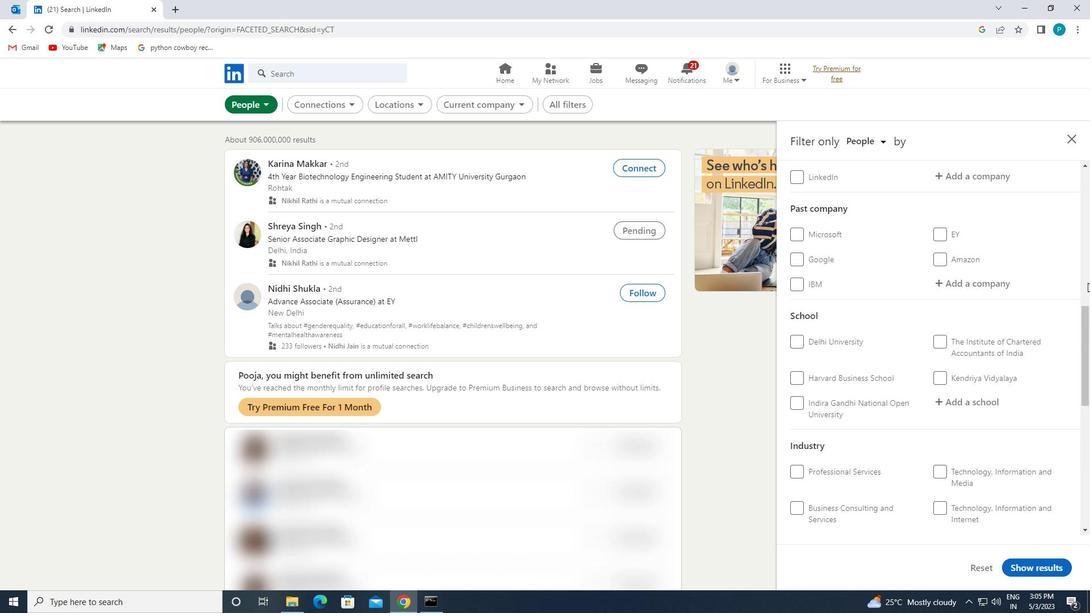 
Action: Mouse moved to (976, 344)
Screenshot: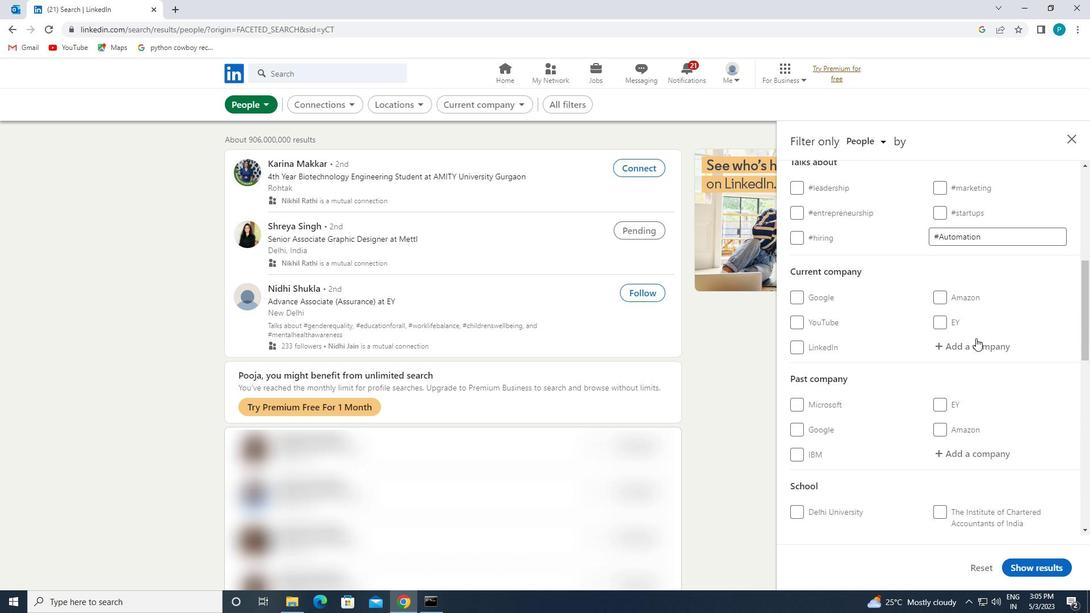 
Action: Mouse pressed left at (976, 344)
Screenshot: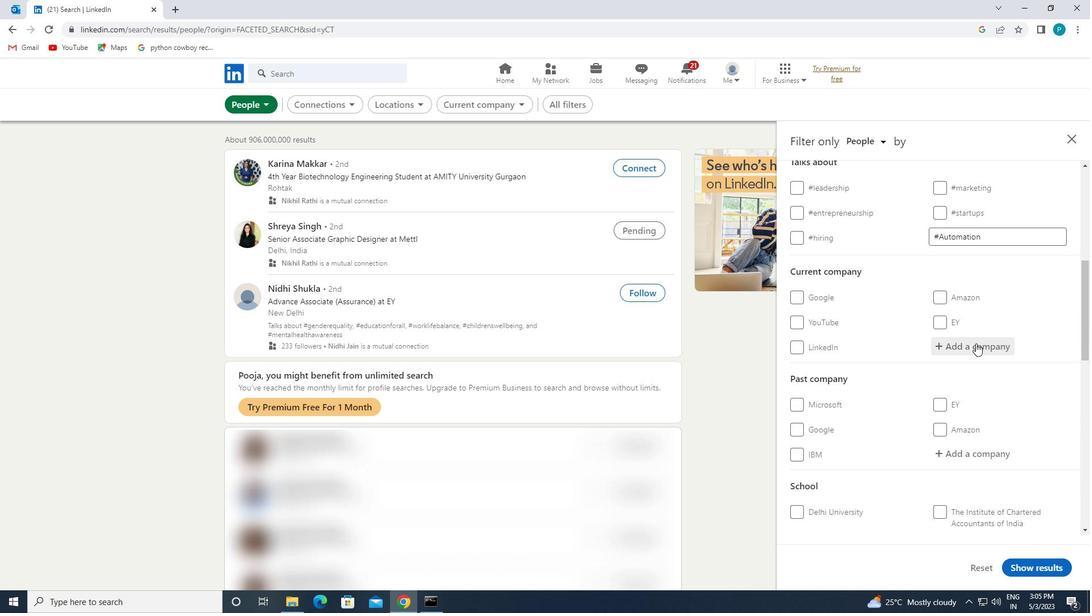 
Action: Key pressed <Key.caps_lock>H<Key.caps_lock>YU
Screenshot: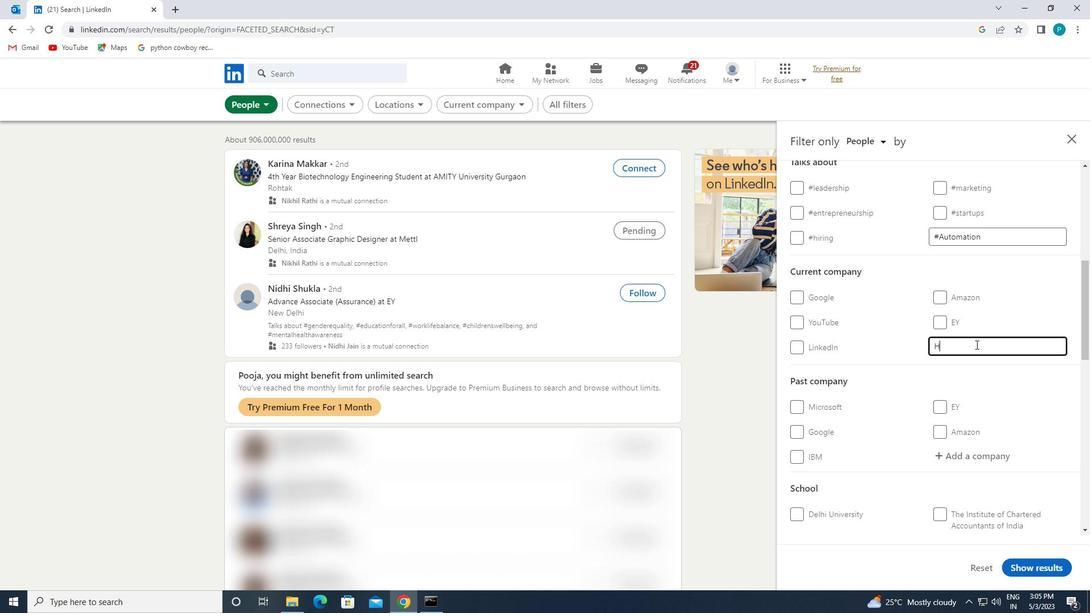 
Action: Mouse moved to (971, 365)
Screenshot: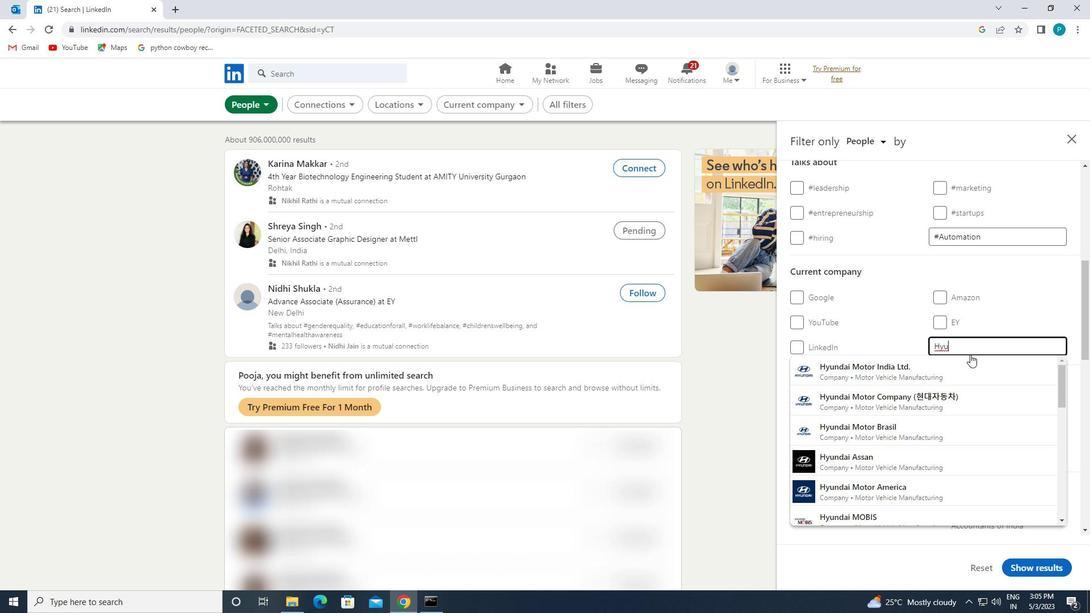 
Action: Mouse pressed left at (971, 365)
Screenshot: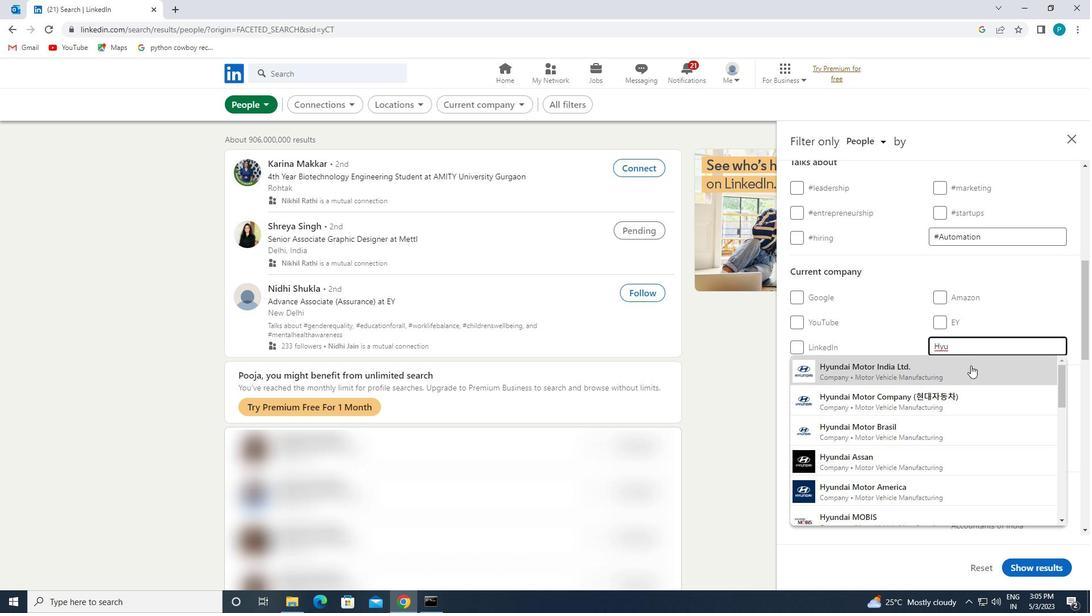 
Action: Mouse scrolled (971, 365) with delta (0, 0)
Screenshot: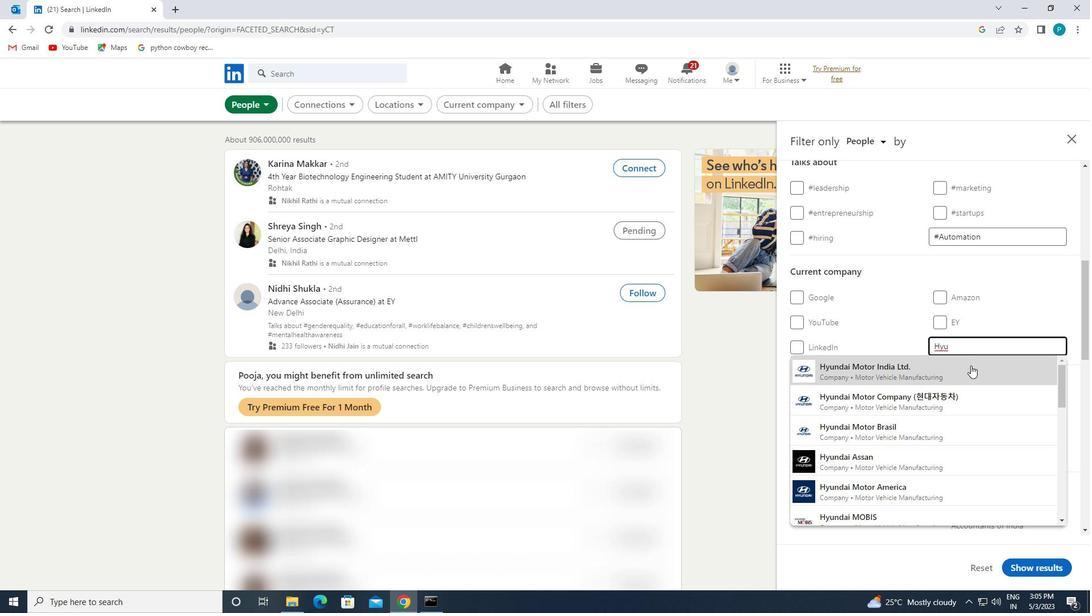 
Action: Mouse scrolled (971, 365) with delta (0, 0)
Screenshot: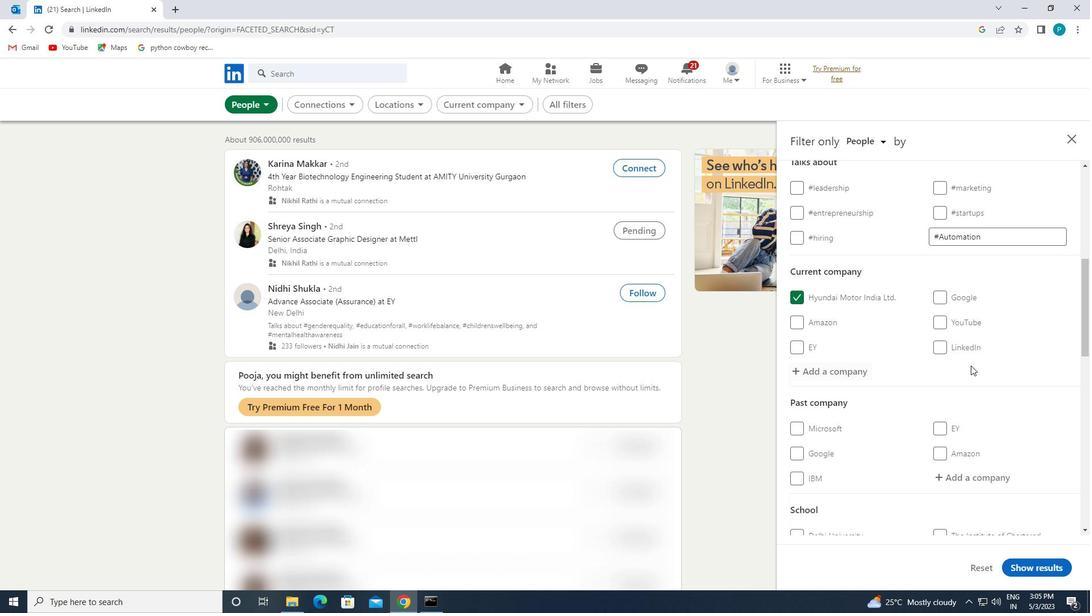 
Action: Mouse scrolled (971, 365) with delta (0, 0)
Screenshot: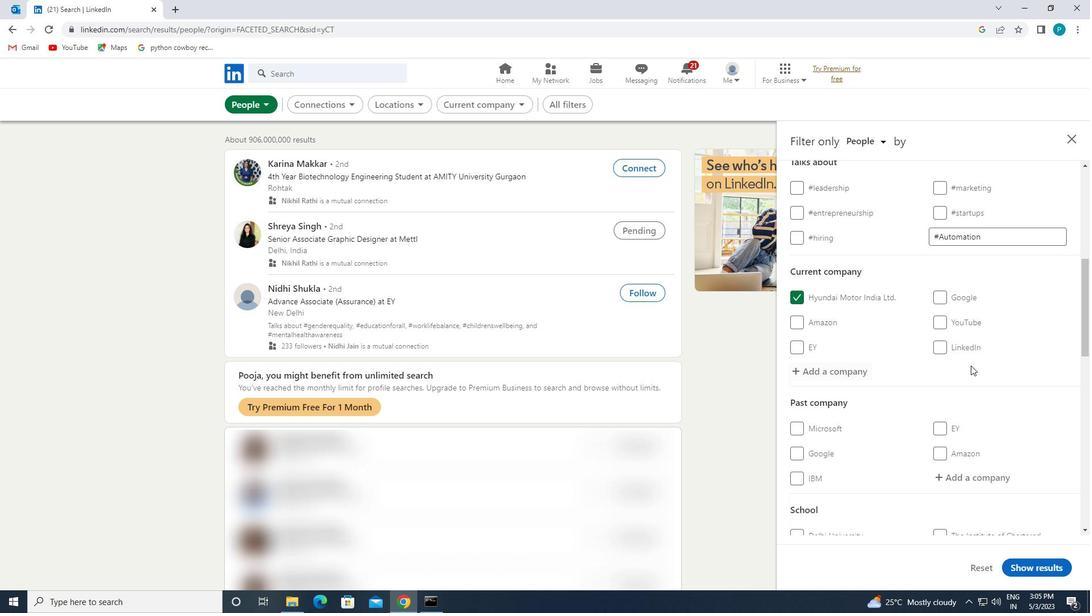 
Action: Mouse scrolled (971, 365) with delta (0, 0)
Screenshot: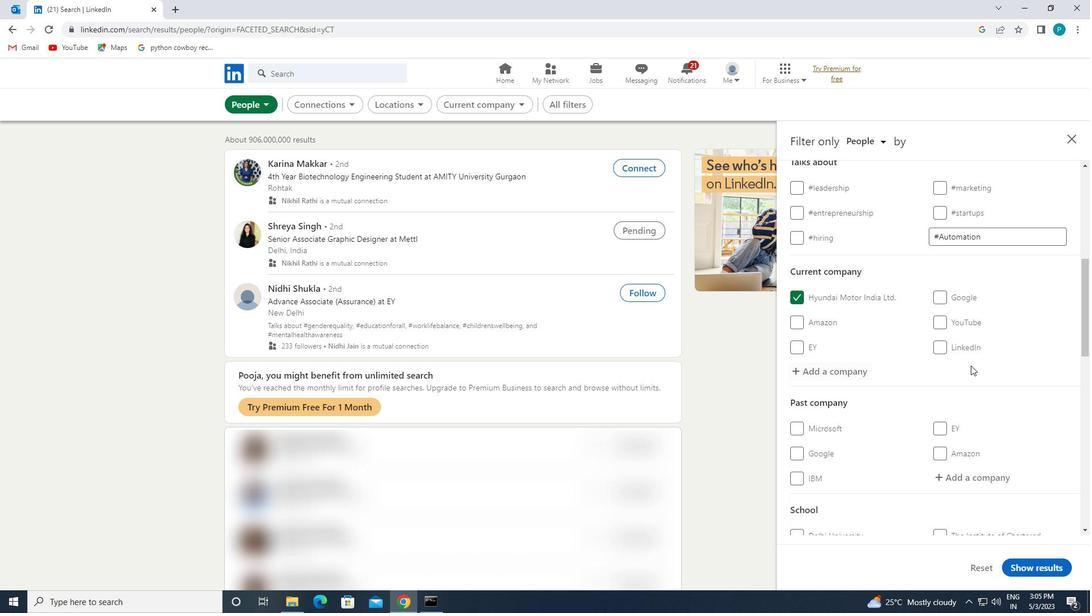 
Action: Mouse moved to (978, 248)
Screenshot: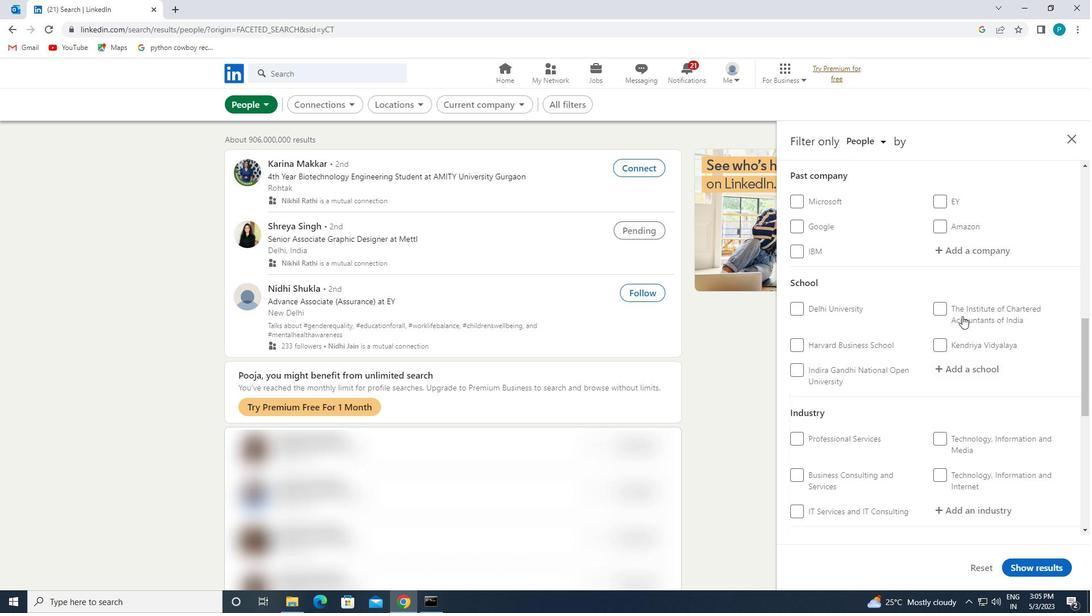 
Action: Mouse pressed left at (978, 248)
Screenshot: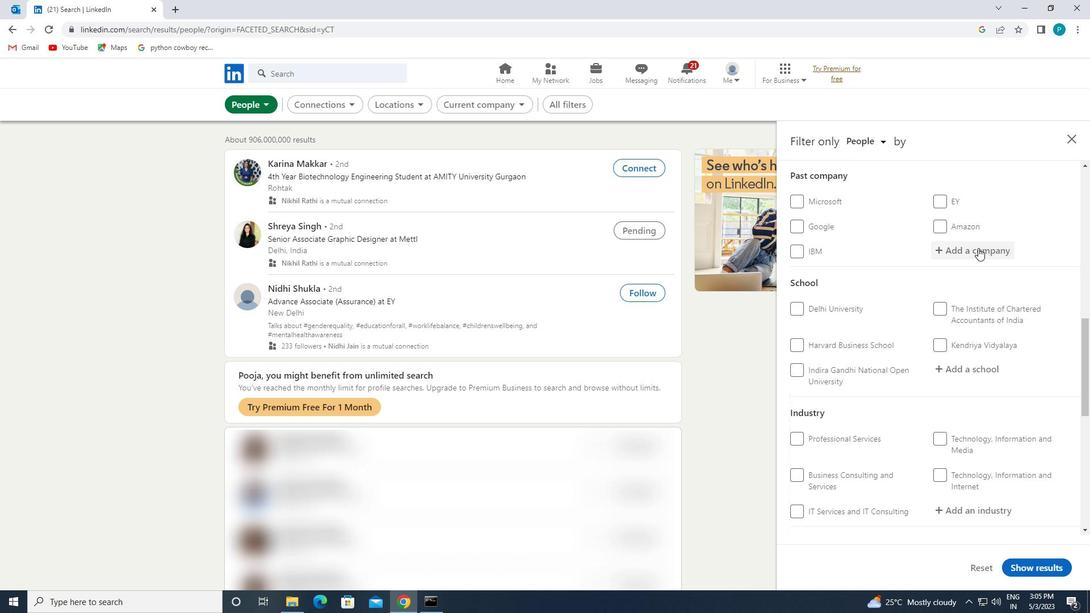 
Action: Mouse moved to (983, 368)
Screenshot: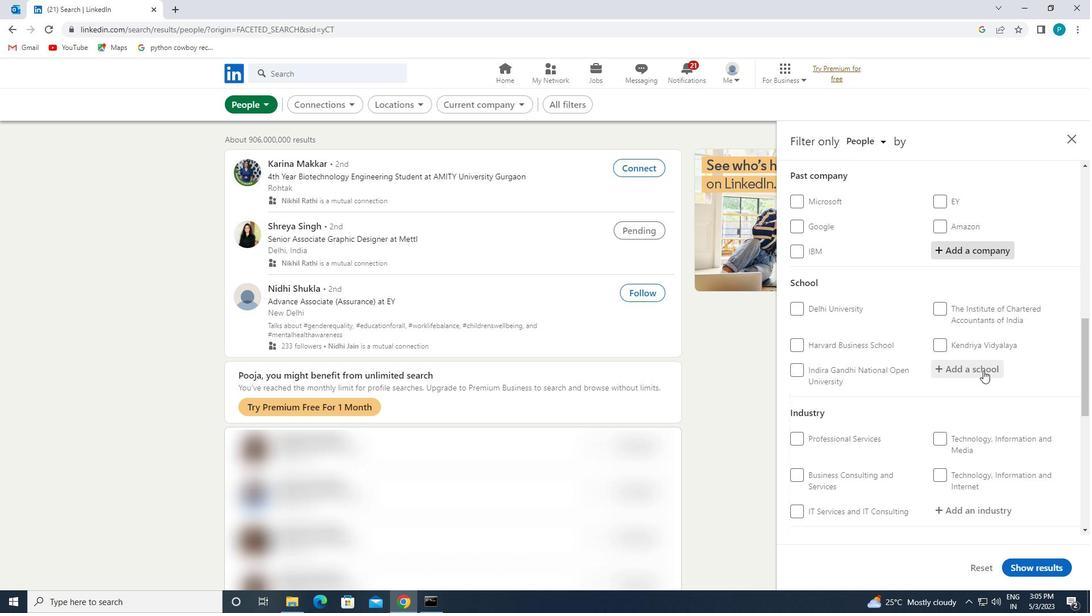 
Action: Mouse pressed left at (983, 368)
Screenshot: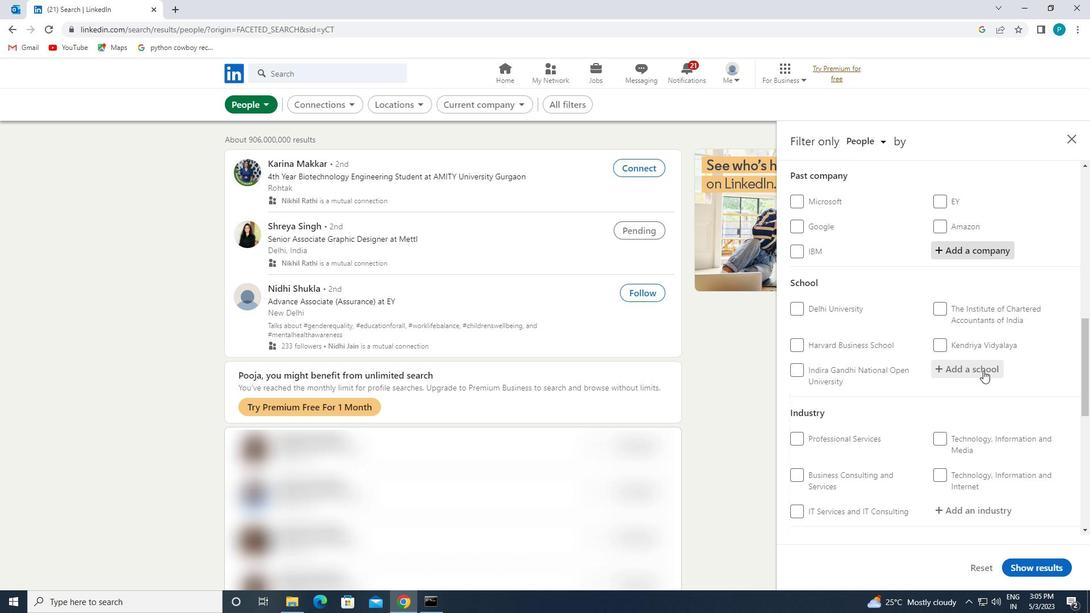 
Action: Key pressed <Key.caps_lock>H<Key.caps_lock>ANSRAJ<Key.backspace><Key.backspace><Key.backspace><Key.space><Key.caps_lock>E<Key.backspace>R<Key.caps_lock>AJ
Screenshot: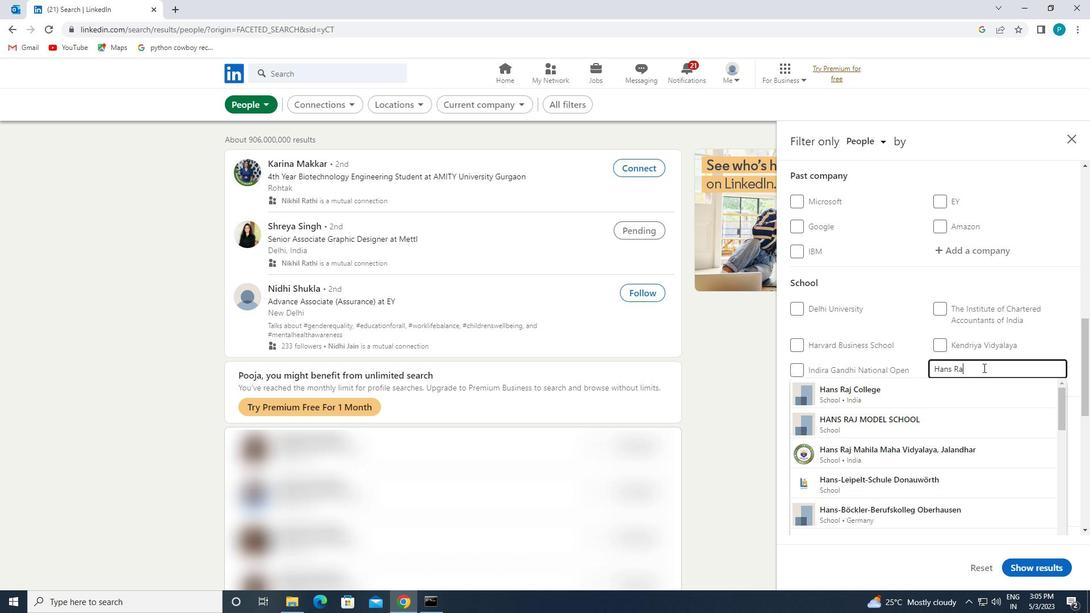 
Action: Mouse moved to (984, 383)
Screenshot: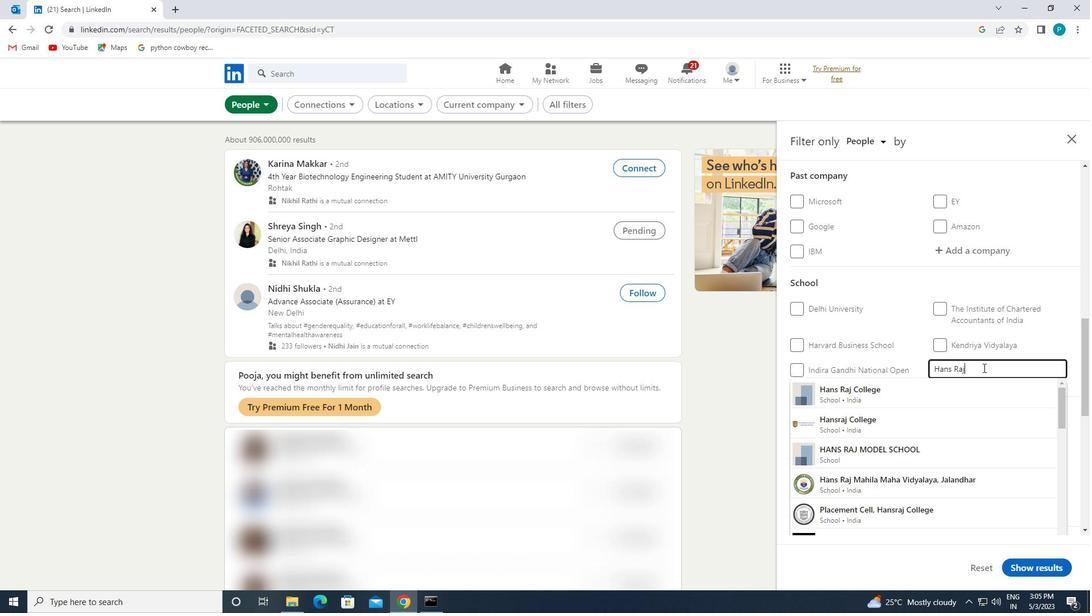 
Action: Mouse pressed left at (984, 383)
Screenshot: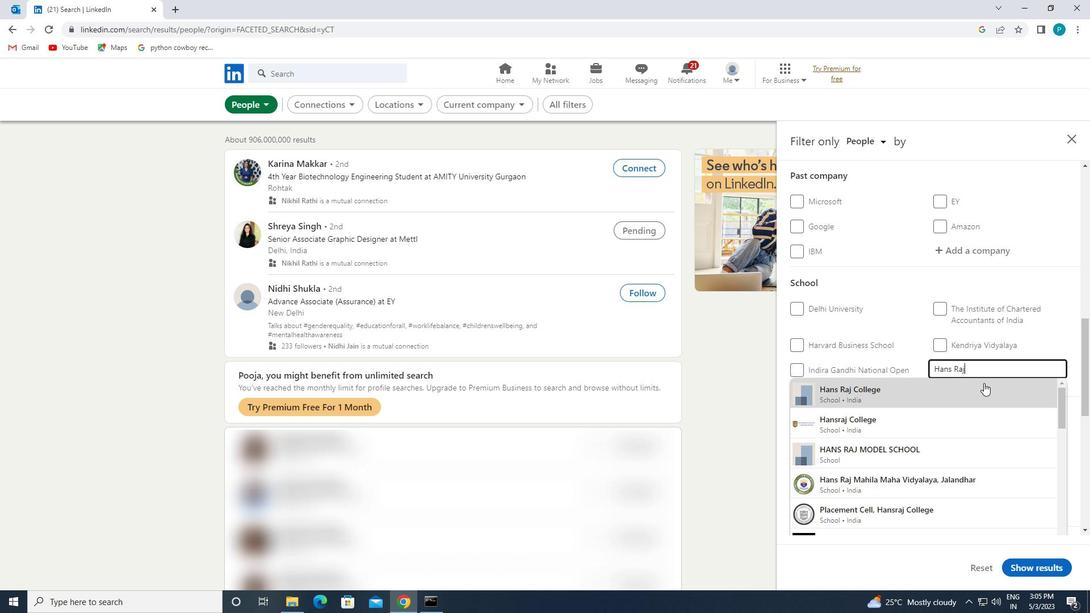 
Action: Mouse scrolled (984, 382) with delta (0, 0)
Screenshot: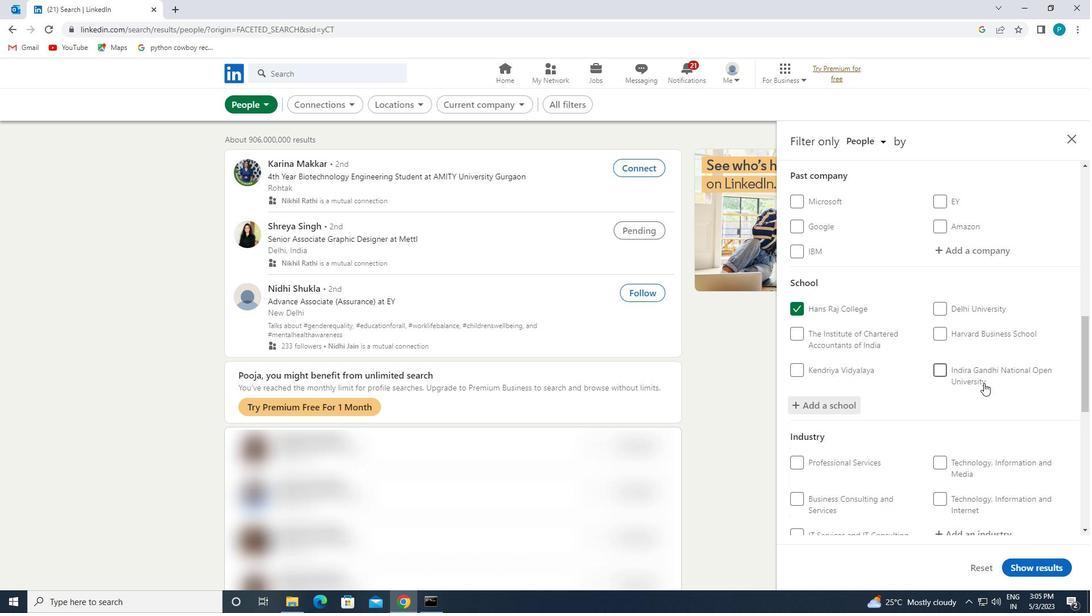 
Action: Mouse scrolled (984, 382) with delta (0, 0)
Screenshot: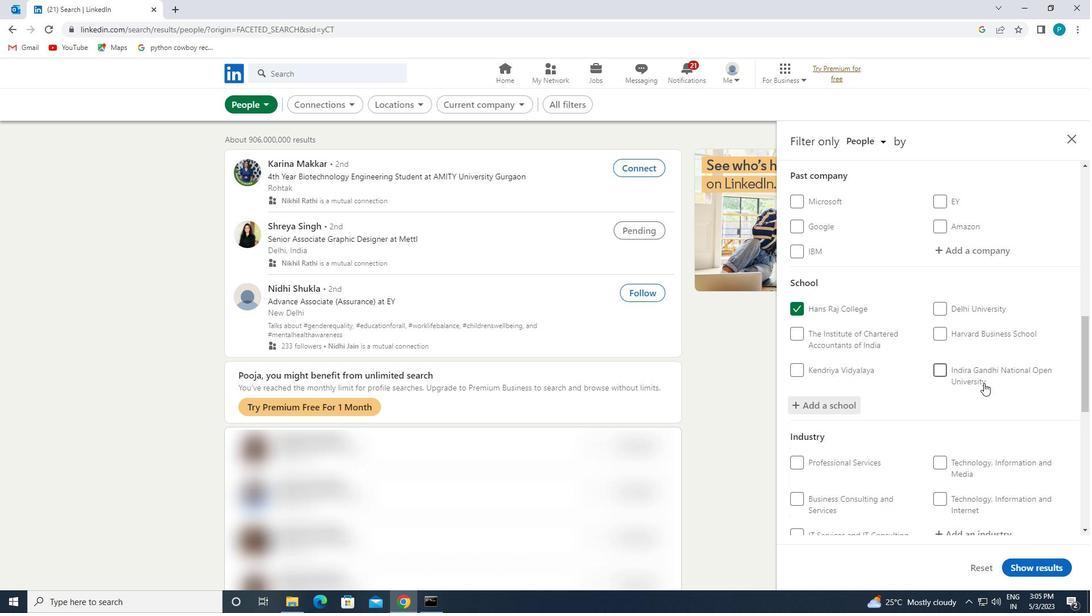 
Action: Mouse scrolled (984, 382) with delta (0, 0)
Screenshot: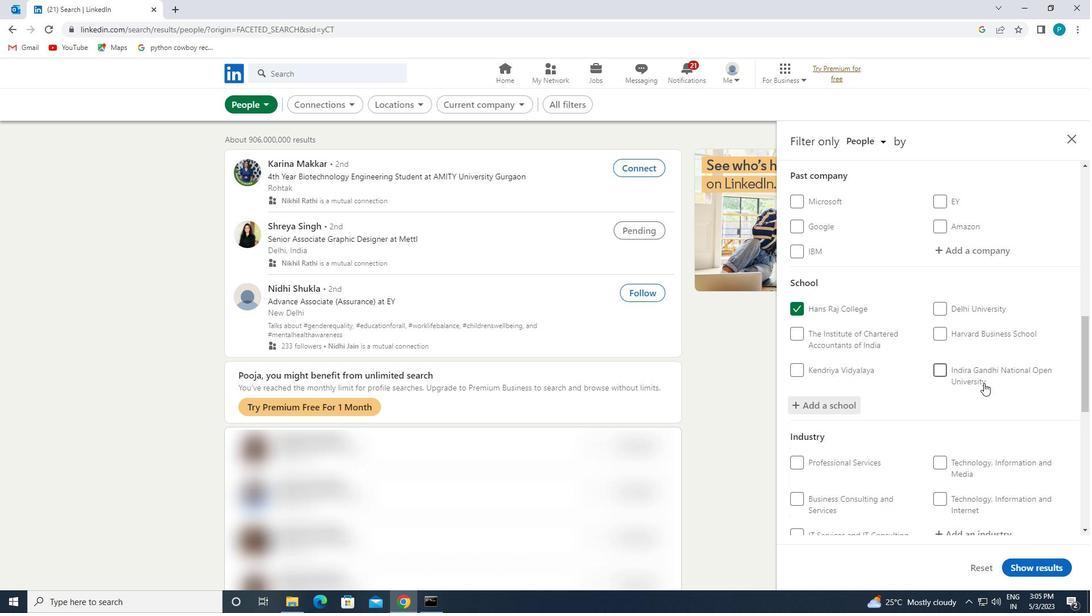 
Action: Mouse moved to (1007, 378)
Screenshot: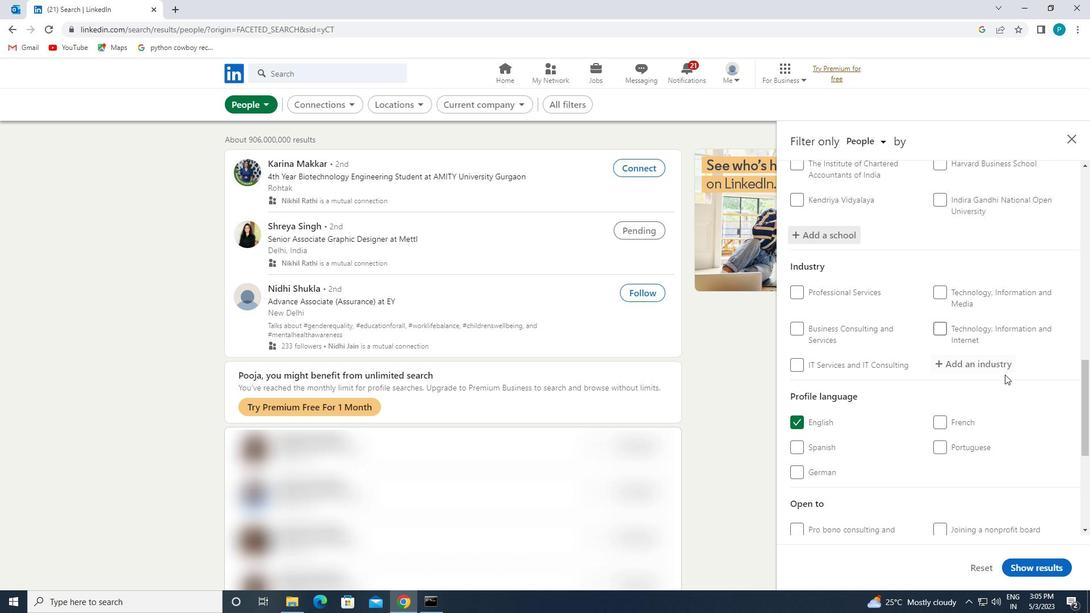 
Action: Mouse pressed left at (1007, 378)
Screenshot: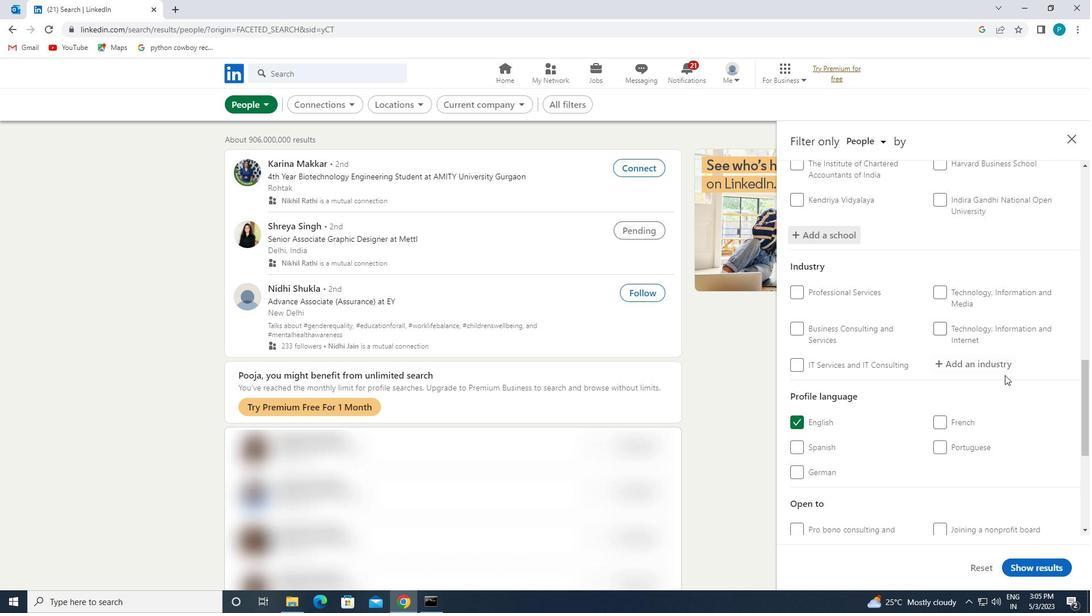 
Action: Mouse moved to (996, 369)
Screenshot: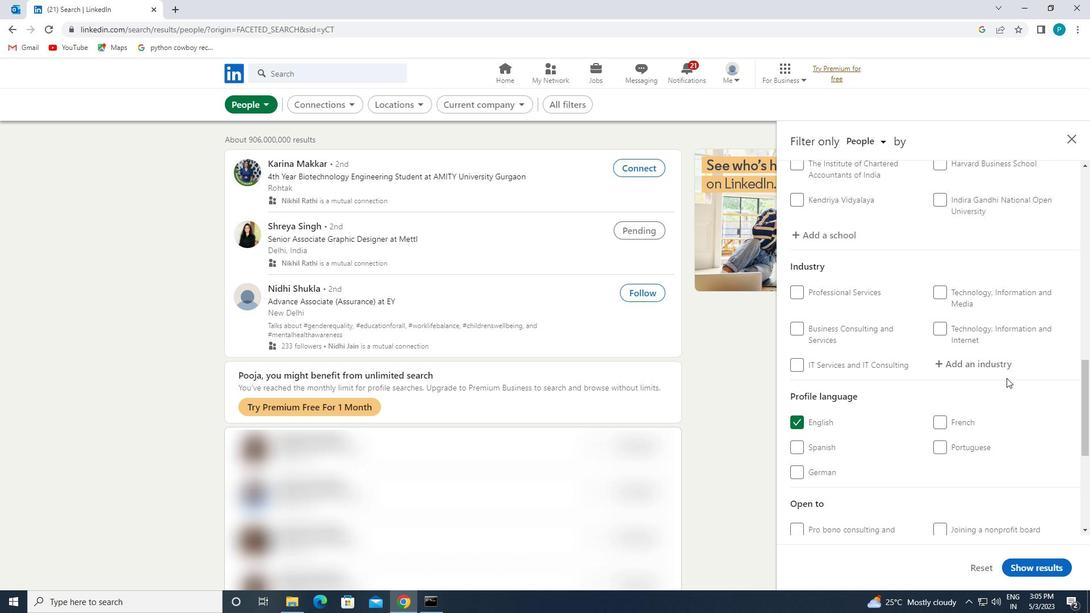 
Action: Mouse pressed left at (996, 369)
Screenshot: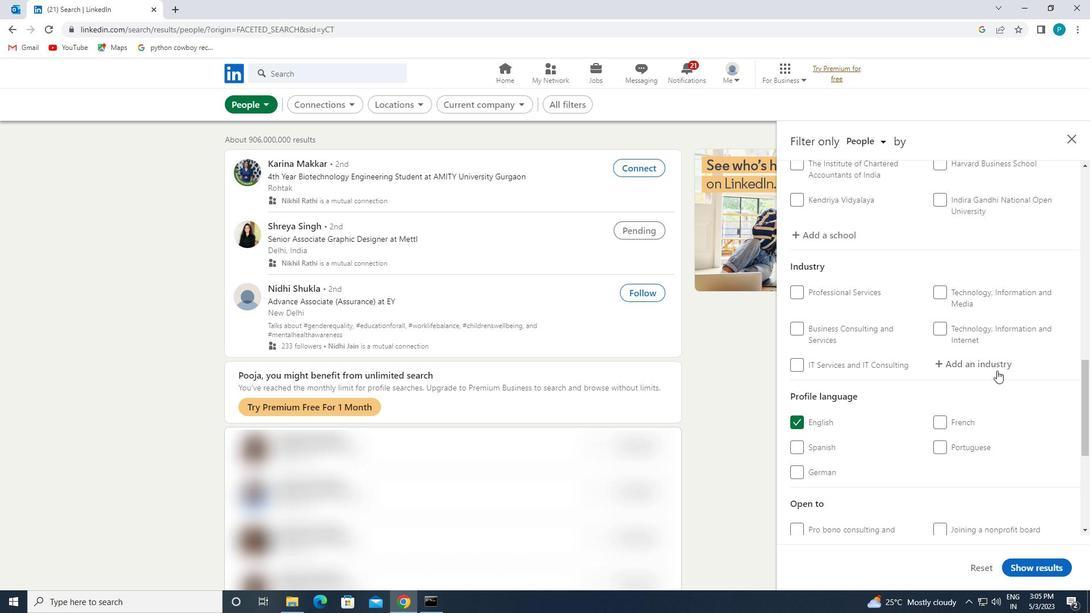 
Action: Mouse moved to (996, 369)
Screenshot: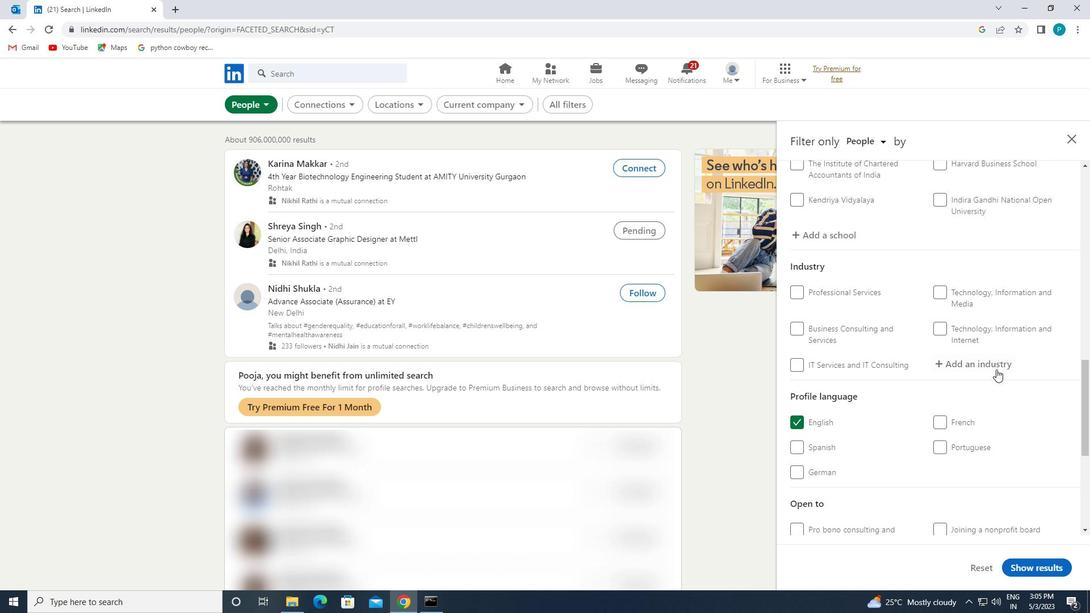 
Action: Key pressed <Key.caps_lock>R<Key.caps_lock>ECREATIONAL<Key.space>
Screenshot: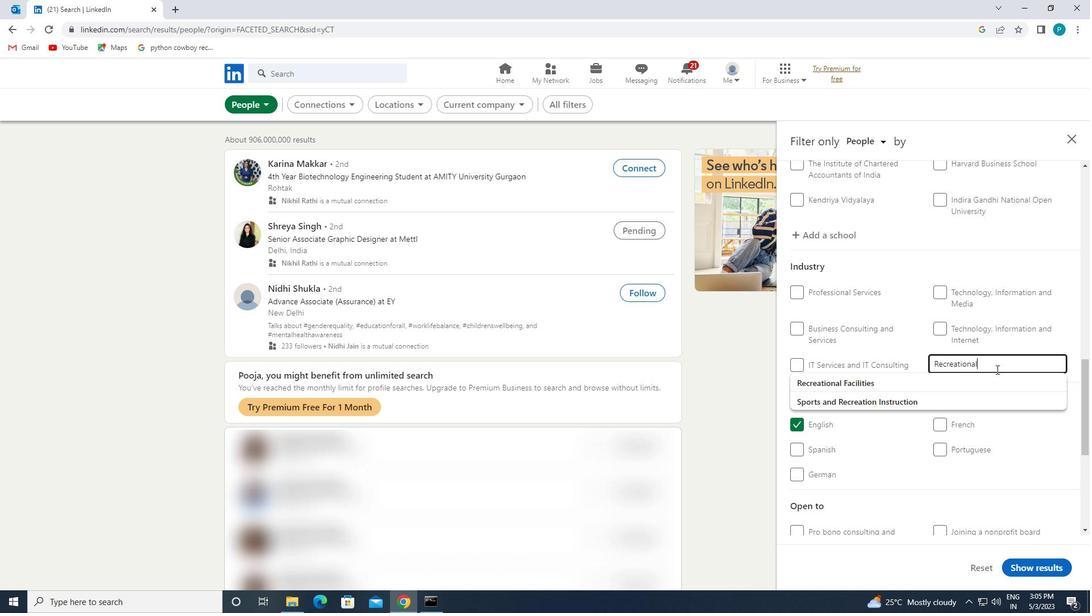 
Action: Mouse moved to (985, 381)
Screenshot: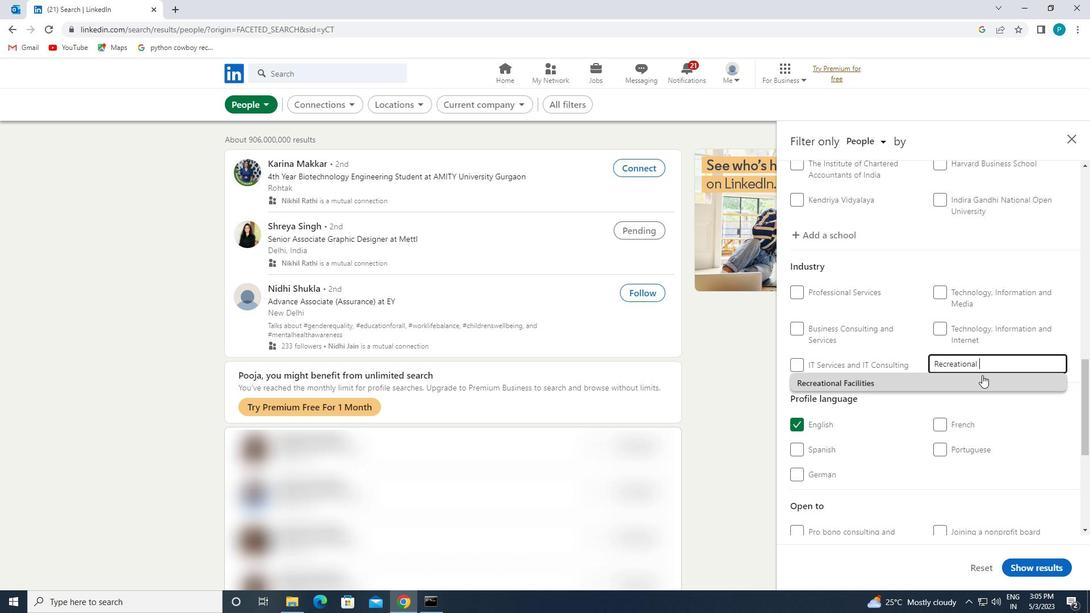 
Action: Mouse pressed left at (985, 381)
Screenshot: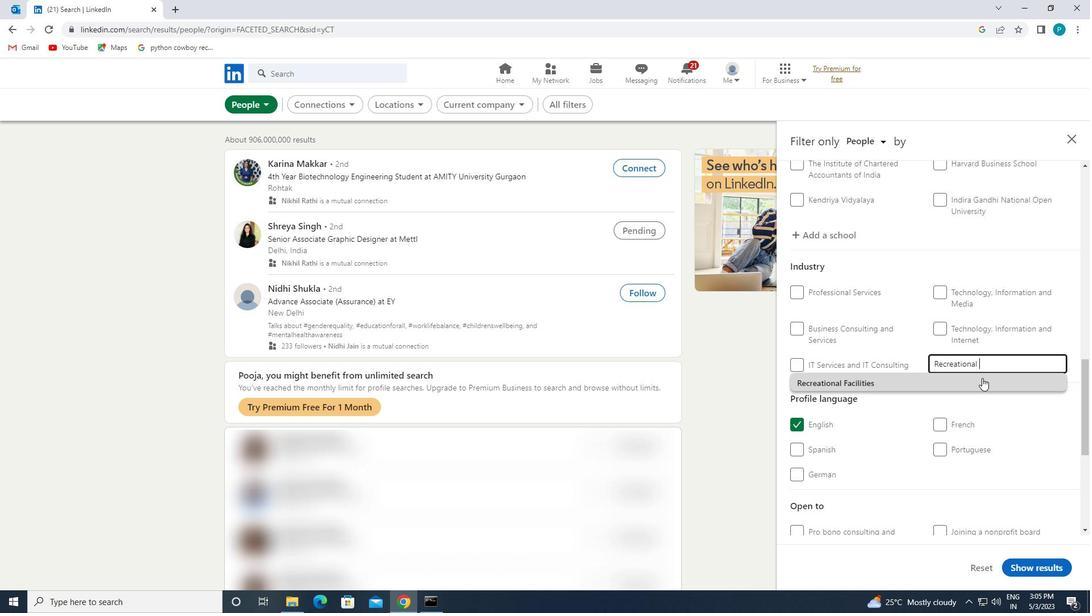 
Action: Mouse scrolled (985, 380) with delta (0, 0)
Screenshot: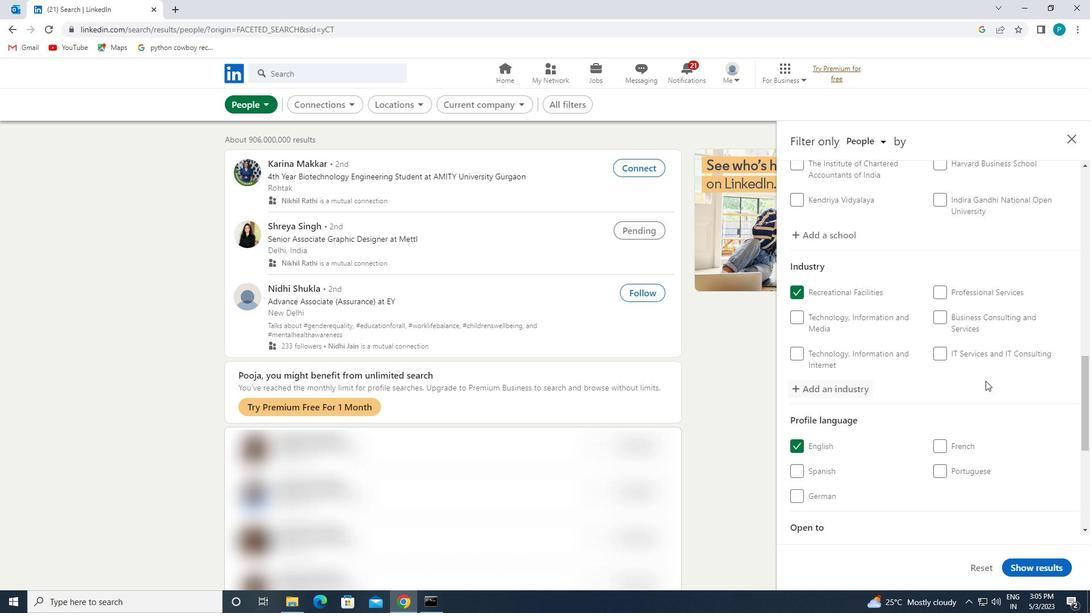 
Action: Mouse scrolled (985, 380) with delta (0, 0)
Screenshot: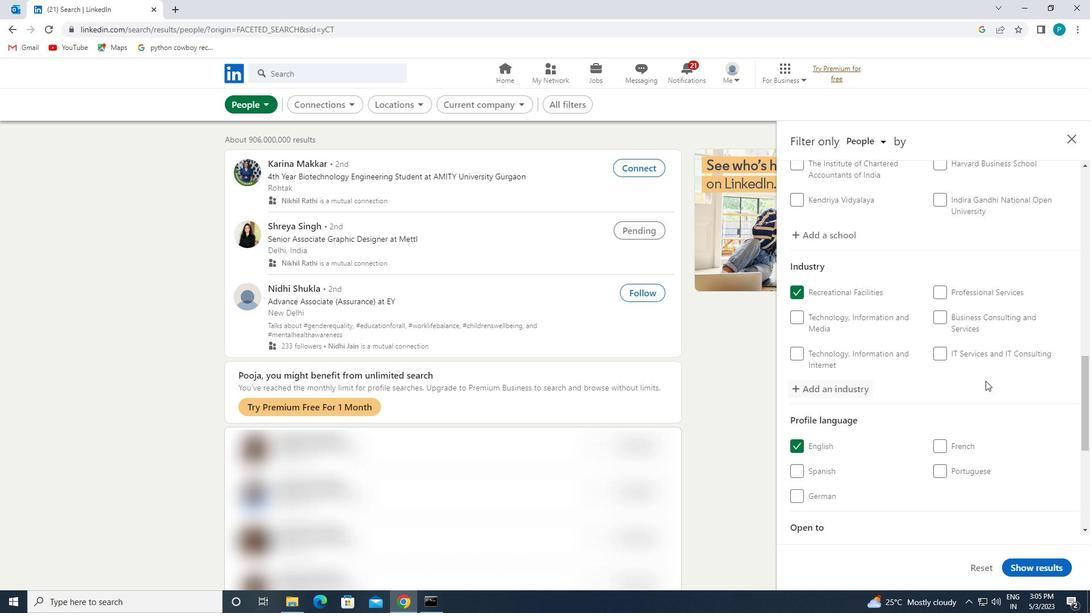 
Action: Mouse scrolled (985, 380) with delta (0, 0)
Screenshot: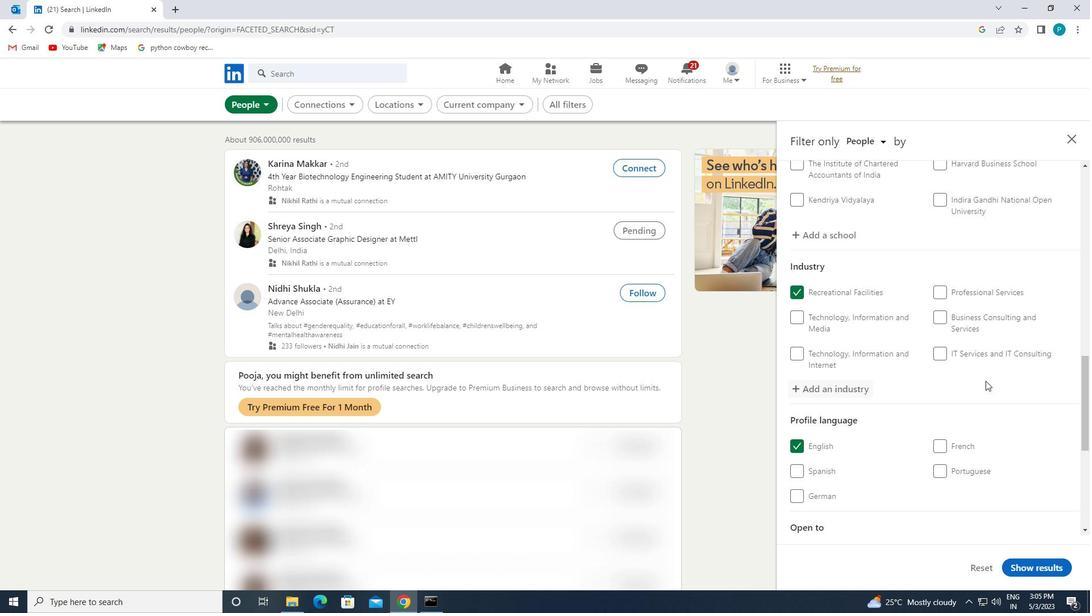 
Action: Mouse scrolled (985, 380) with delta (0, 0)
Screenshot: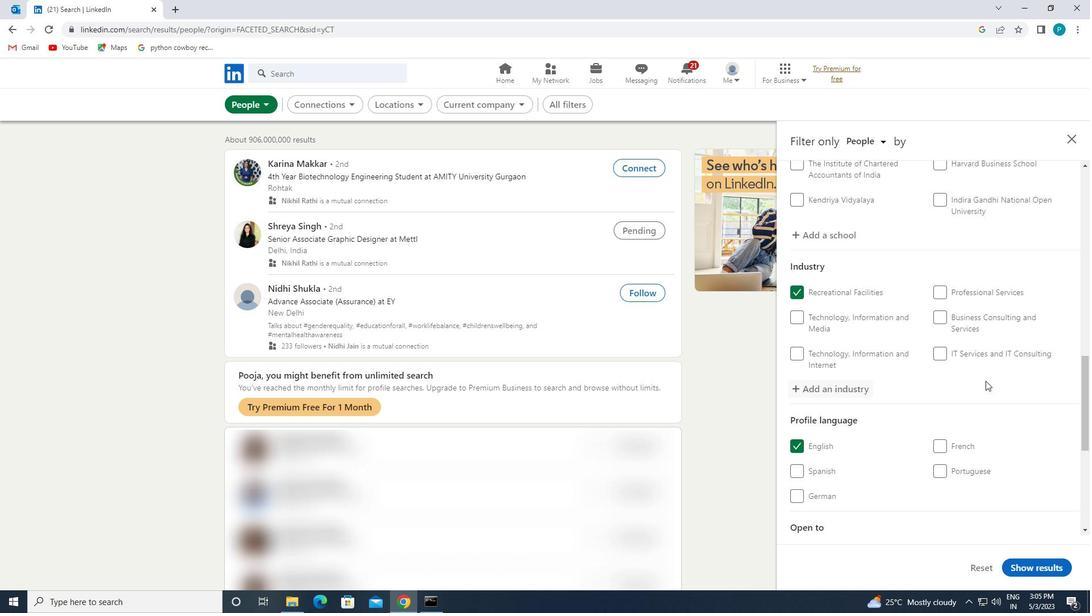 
Action: Mouse moved to (972, 373)
Screenshot: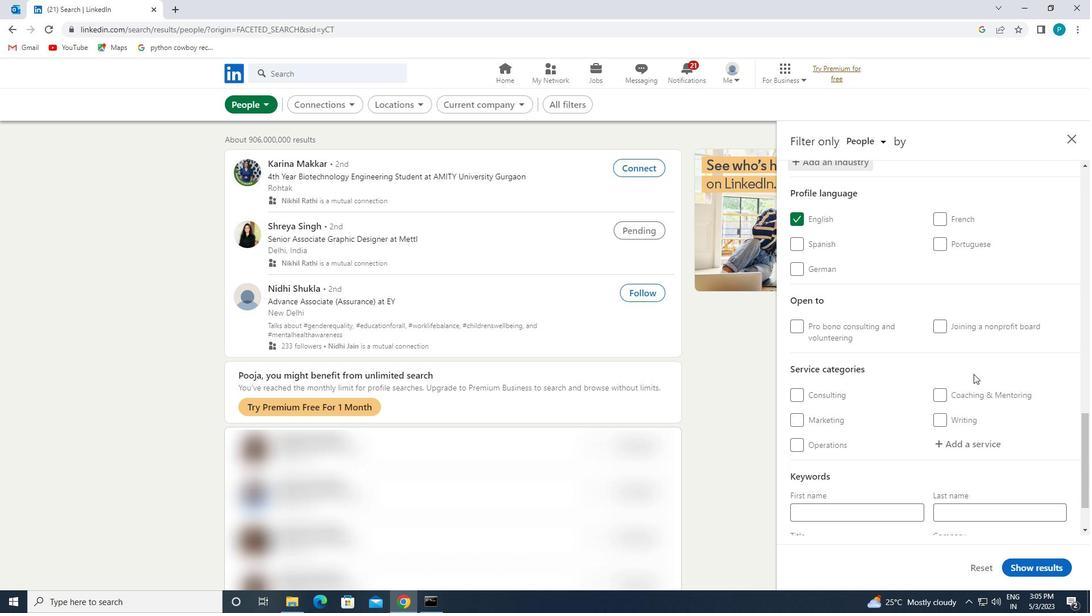 
Action: Mouse scrolled (972, 373) with delta (0, 0)
Screenshot: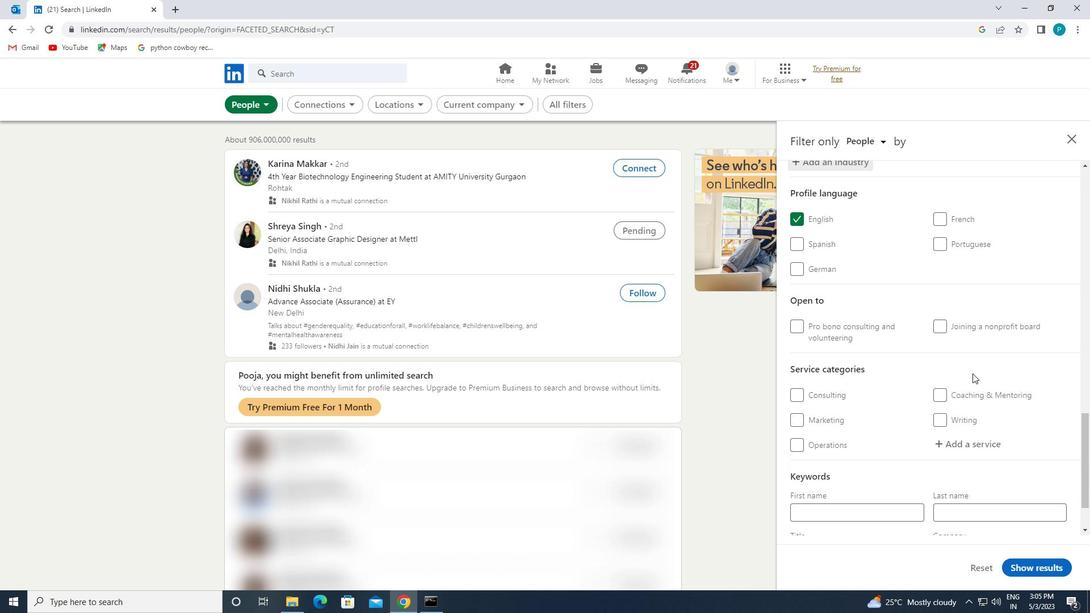 
Action: Mouse moved to (974, 383)
Screenshot: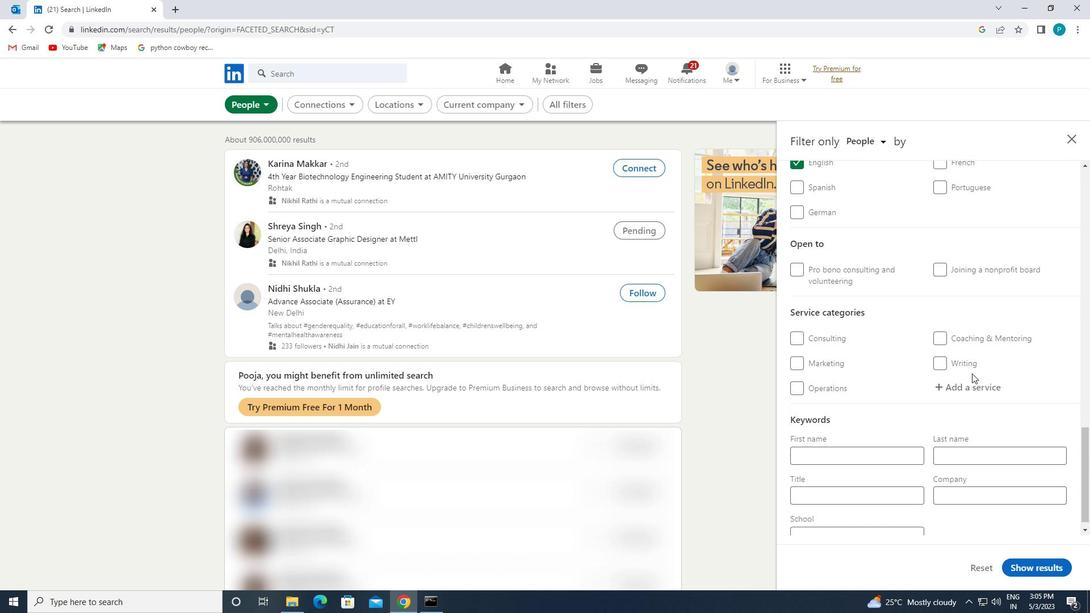 
Action: Mouse pressed left at (974, 383)
Screenshot: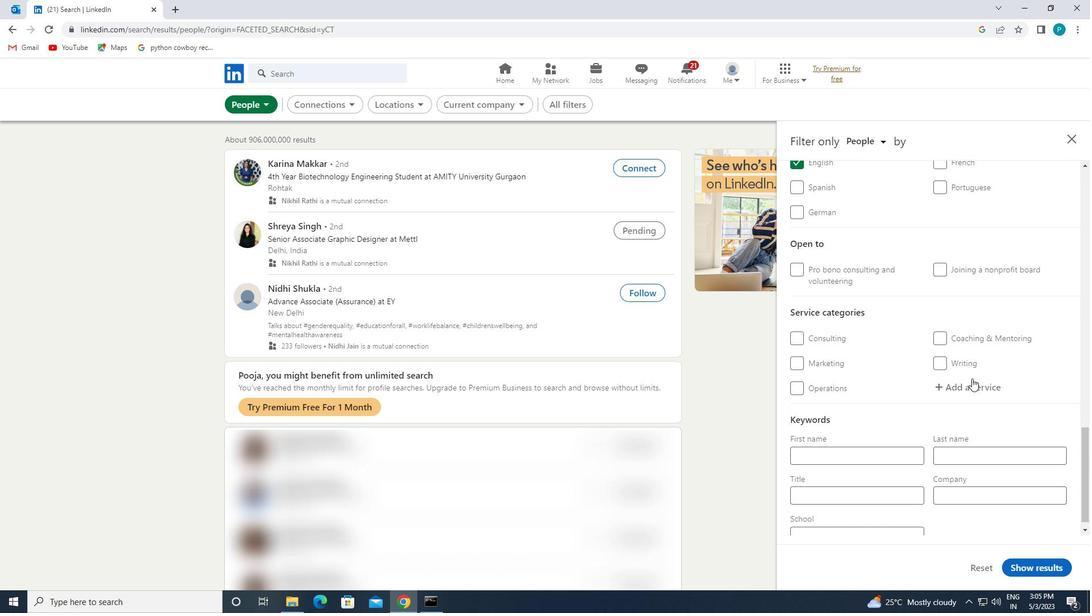 
Action: Key pressed <Key.caps_lock>V<Key.caps_lock>IDEO<Key.space>
Screenshot: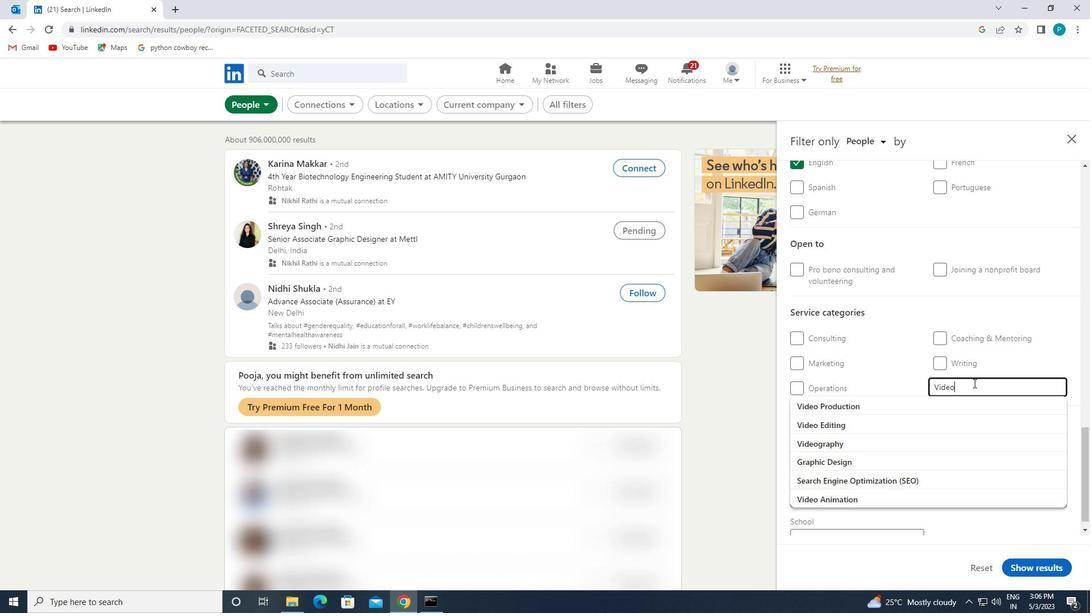 
Action: Mouse moved to (932, 474)
Screenshot: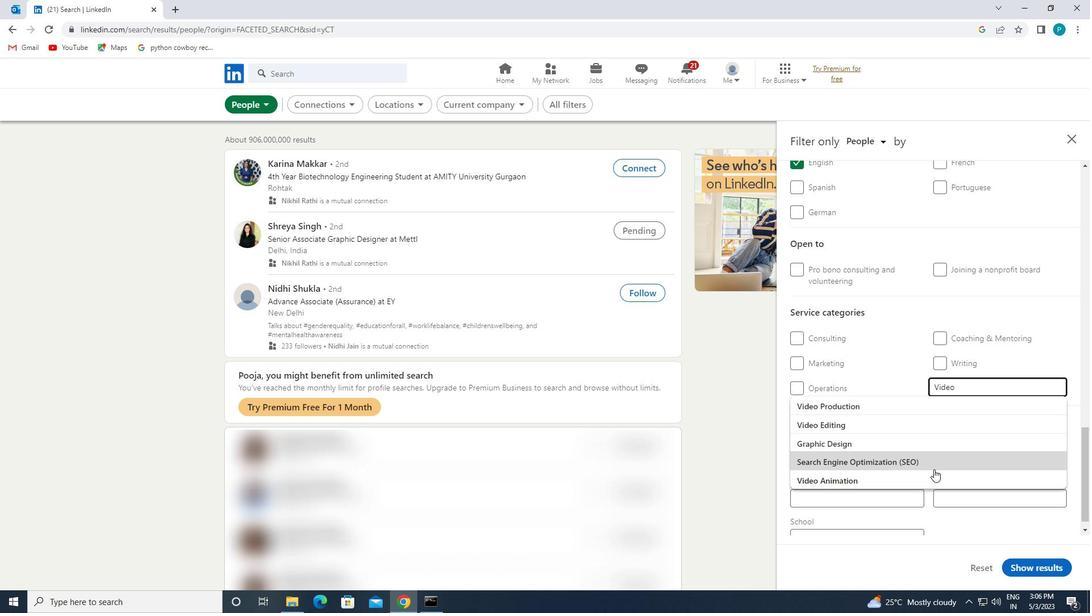 
Action: Mouse pressed left at (932, 474)
Screenshot: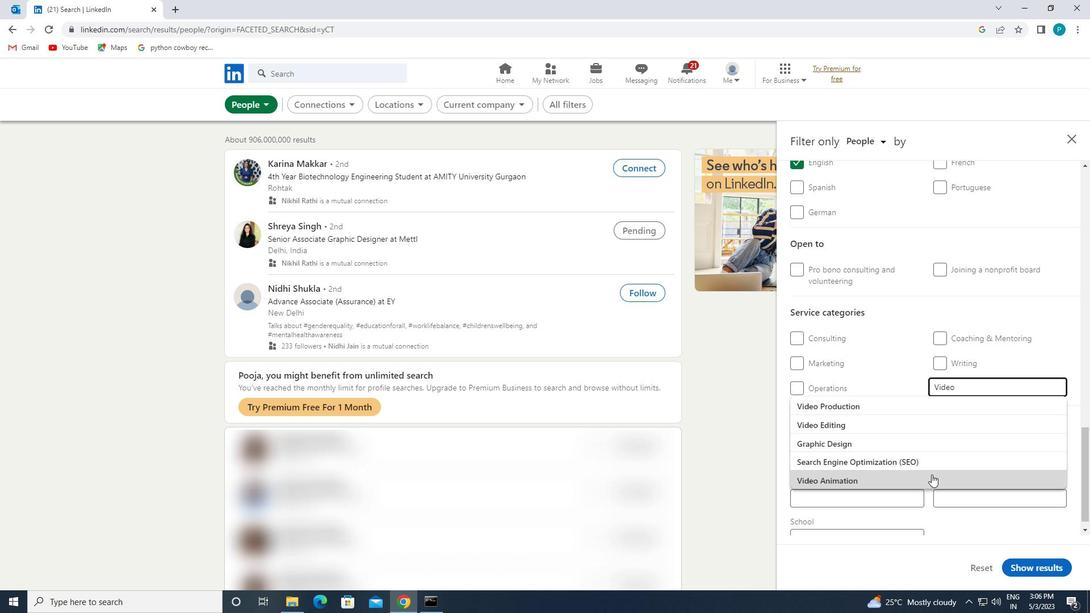 
Action: Mouse scrolled (932, 474) with delta (0, 0)
Screenshot: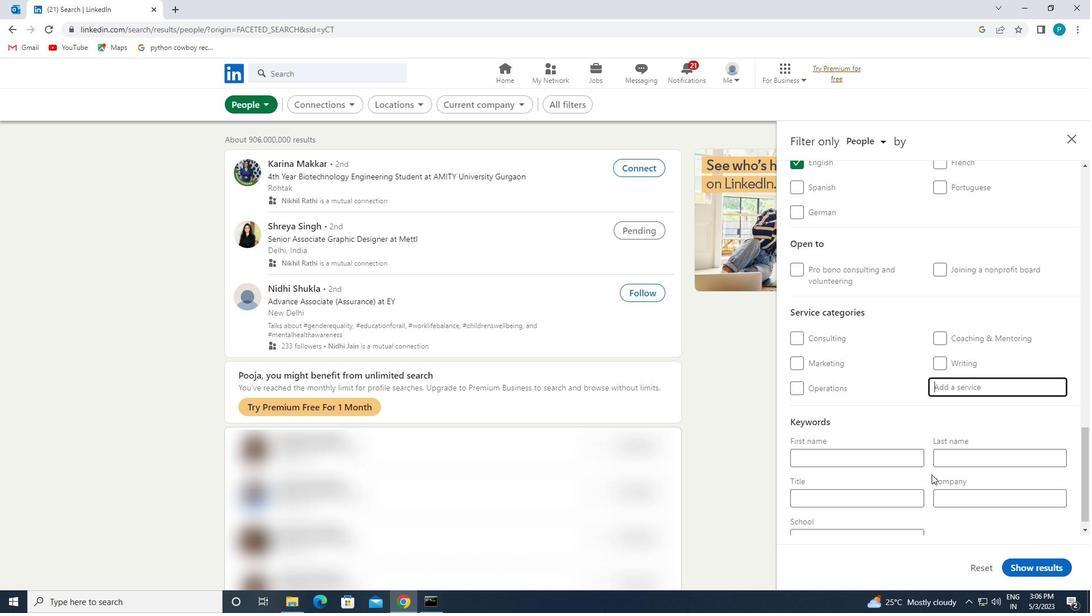 
Action: Mouse scrolled (932, 474) with delta (0, 0)
Screenshot: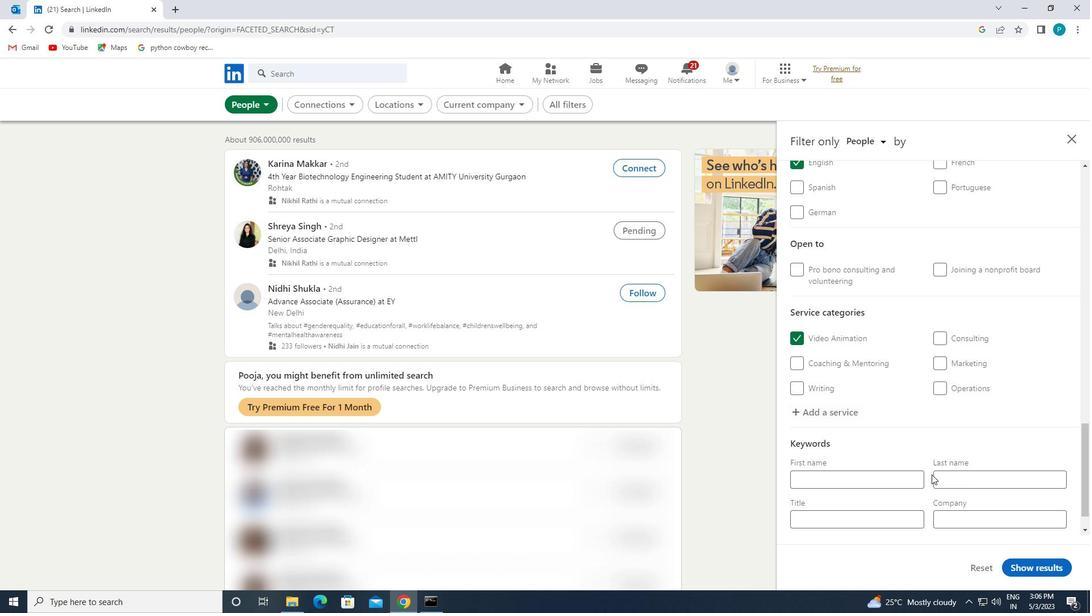 
Action: Mouse scrolled (932, 474) with delta (0, 0)
Screenshot: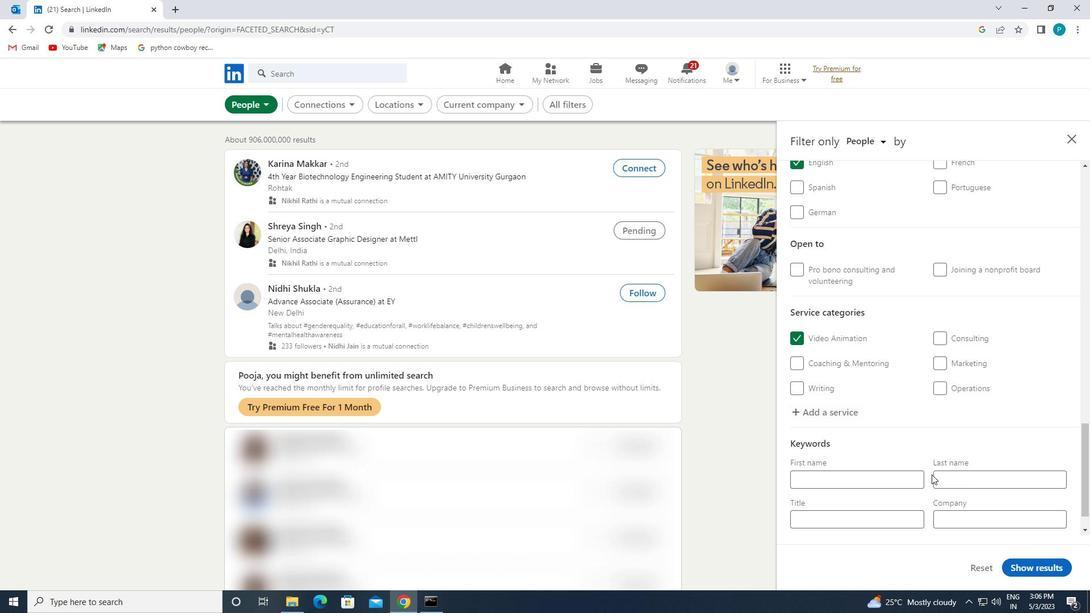 
Action: Mouse scrolled (932, 474) with delta (0, 0)
Screenshot: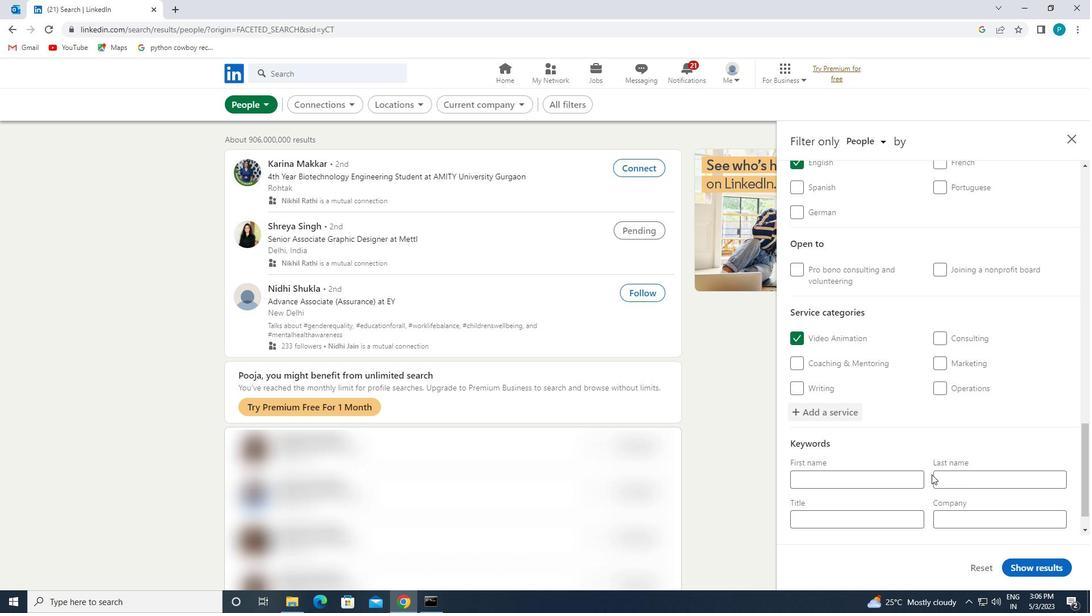 
Action: Mouse moved to (884, 477)
Screenshot: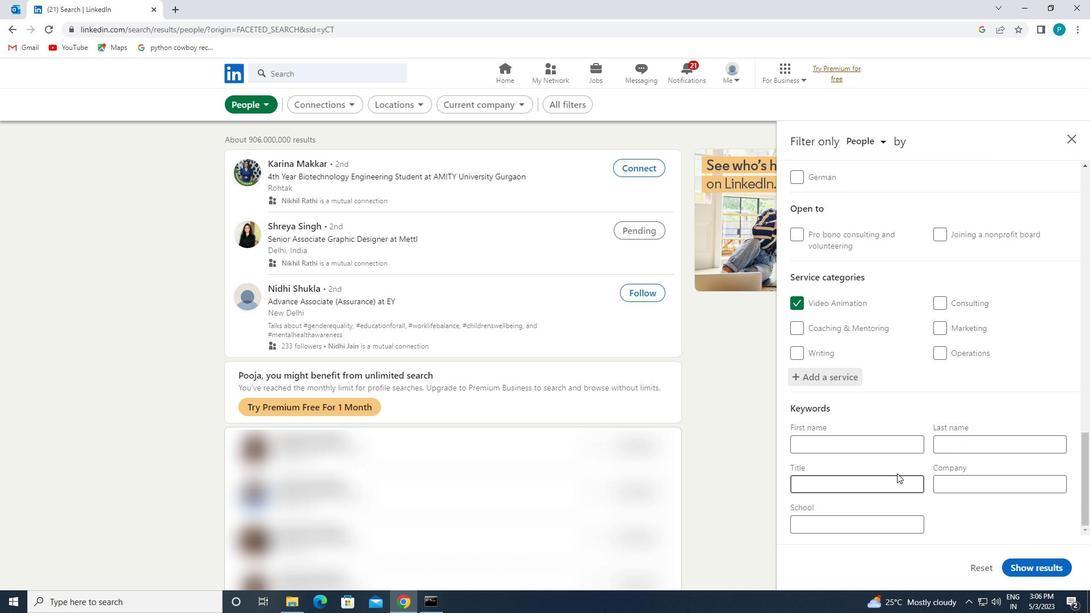 
Action: Mouse pressed left at (884, 477)
Screenshot: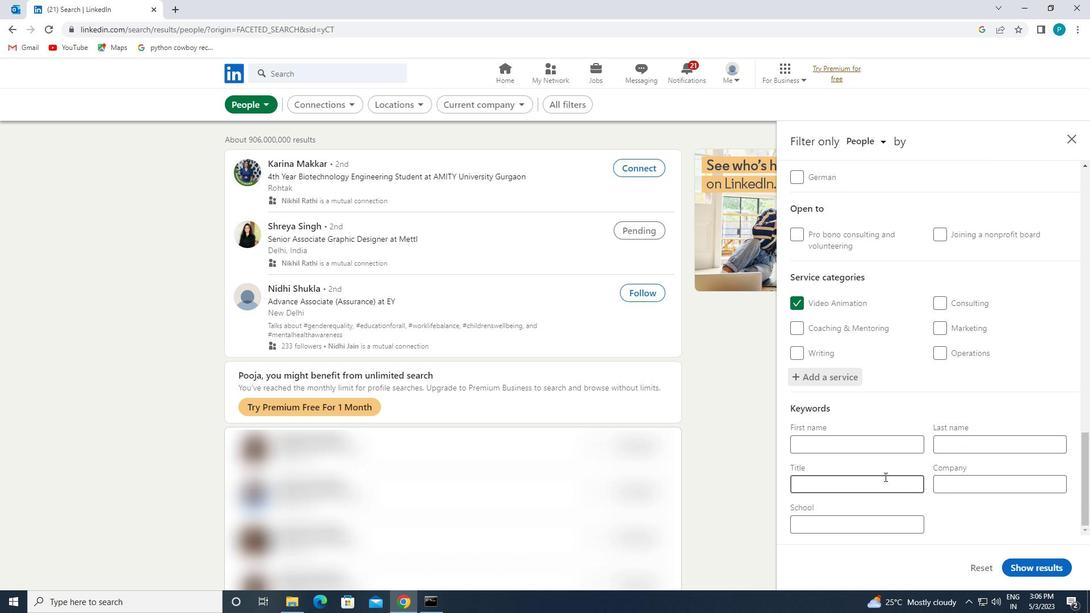 
Action: Mouse moved to (884, 478)
Screenshot: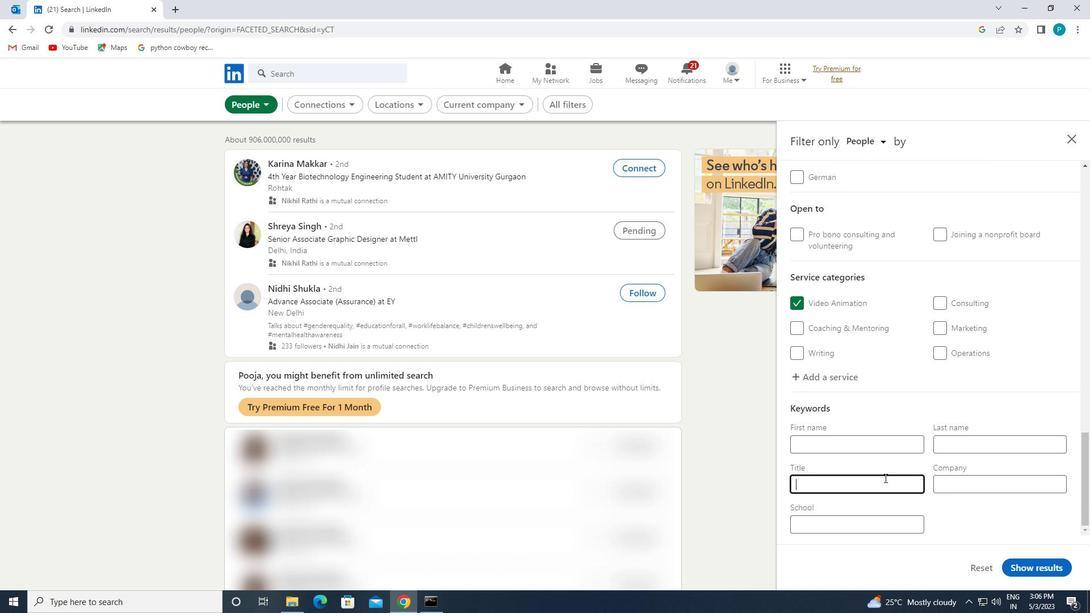 
Action: Key pressed <Key.caps_lock>A<Key.caps_lock>RTIST
Screenshot: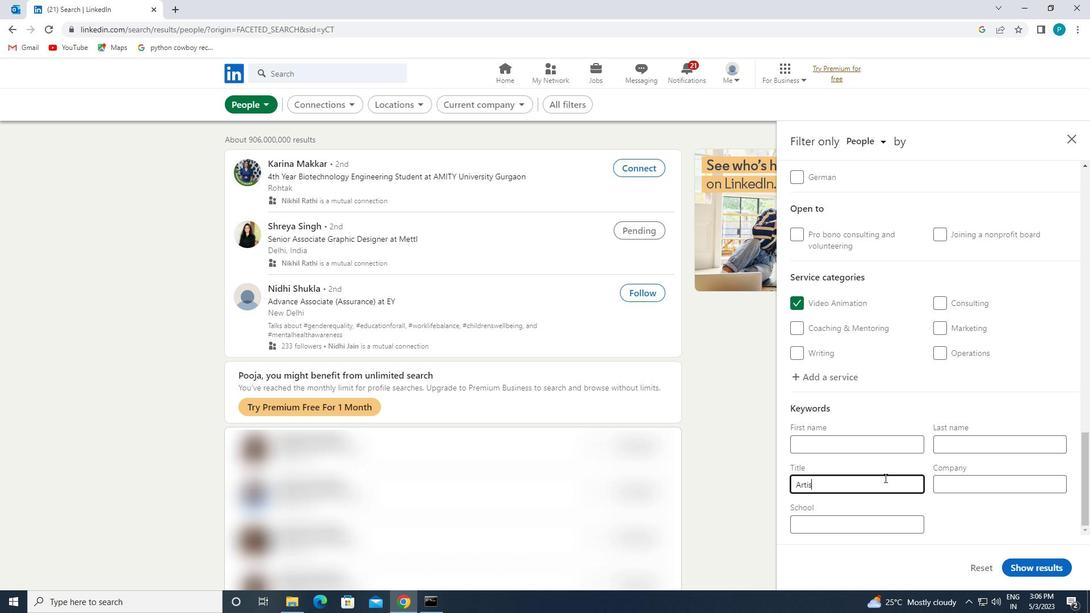 
Action: Mouse moved to (1021, 560)
Screenshot: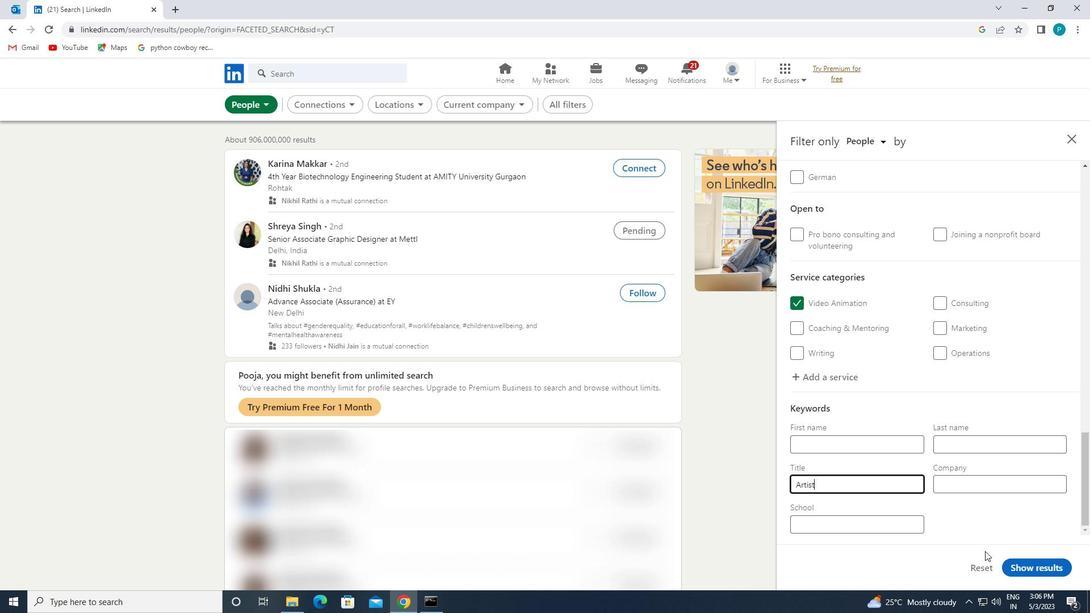 
Action: Mouse pressed left at (1021, 560)
Screenshot: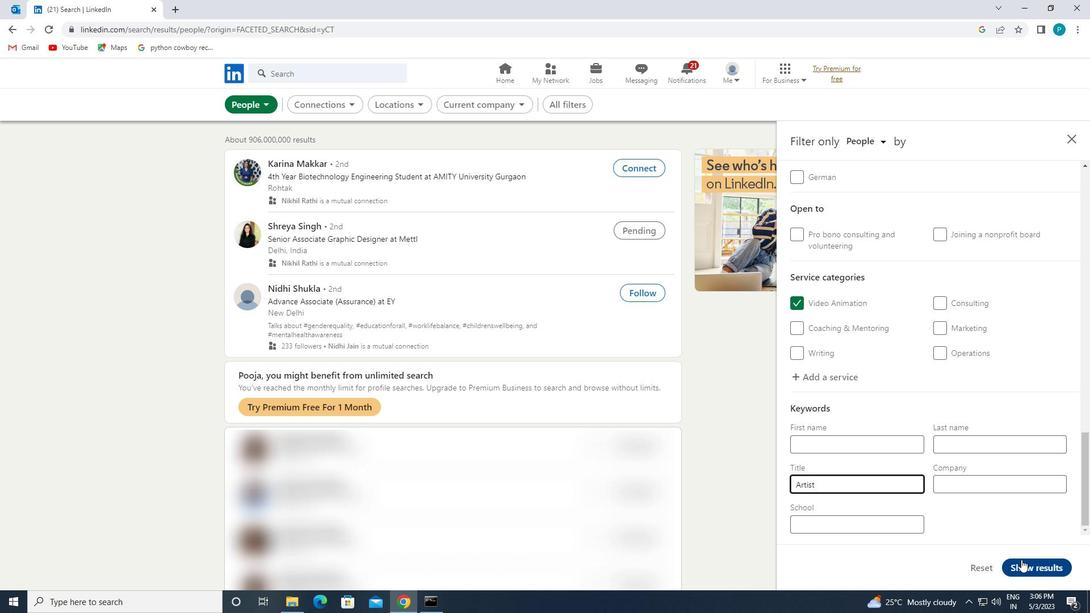 
Action: Mouse moved to (1022, 560)
Screenshot: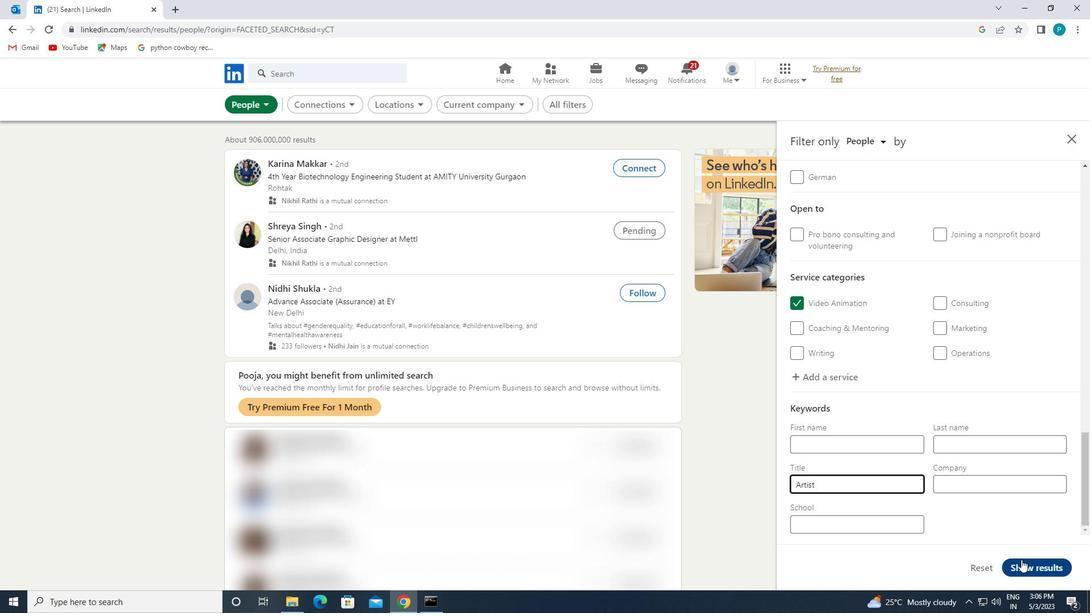 
